 Task: Look for space in Santo Domingo, Cuba from 1st July, 2023 to 9th July, 2023 for 2 adults in price range Rs.8000 to Rs.15000. Place can be entire place with 1  bedroom having 1 bed and 1 bathroom. Property type can be house, flat, guest house. Booking option can be shelf check-in. Required host language is .
Action: Mouse moved to (520, 89)
Screenshot: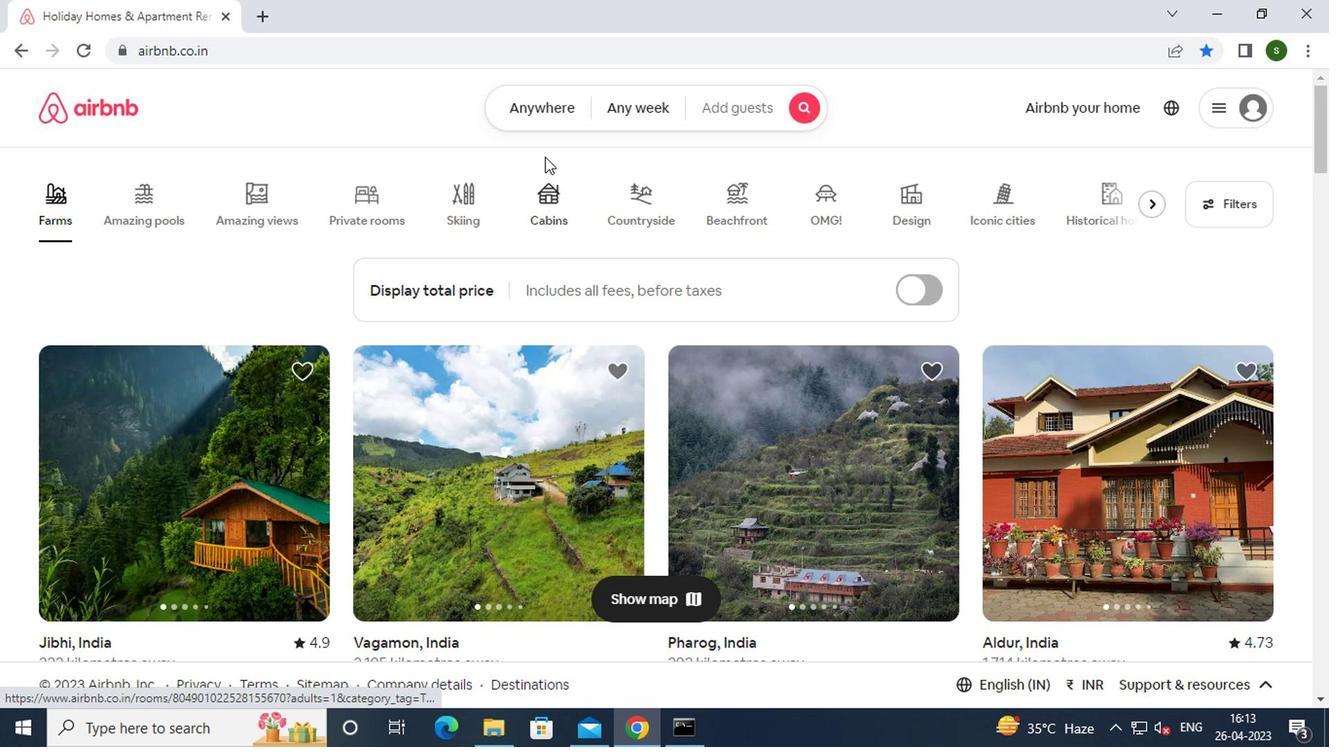 
Action: Mouse pressed left at (520, 89)
Screenshot: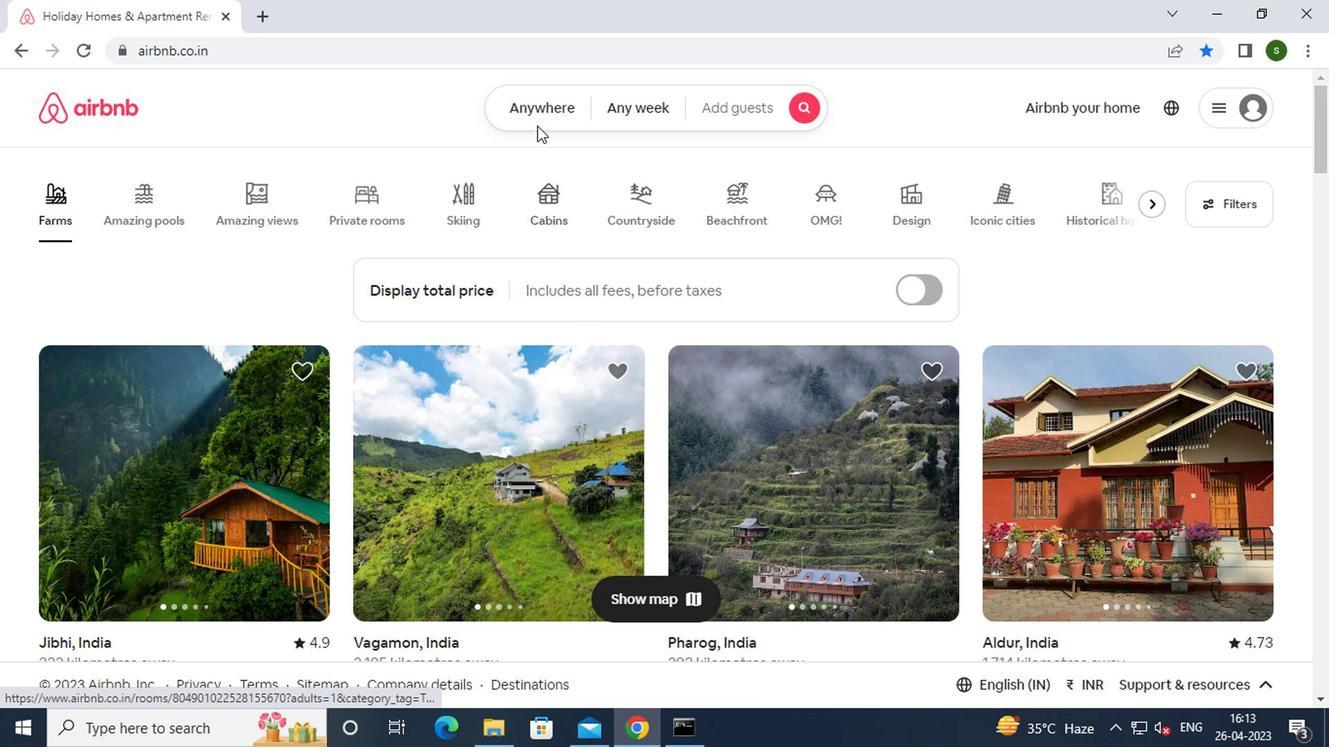 
Action: Mouse moved to (448, 182)
Screenshot: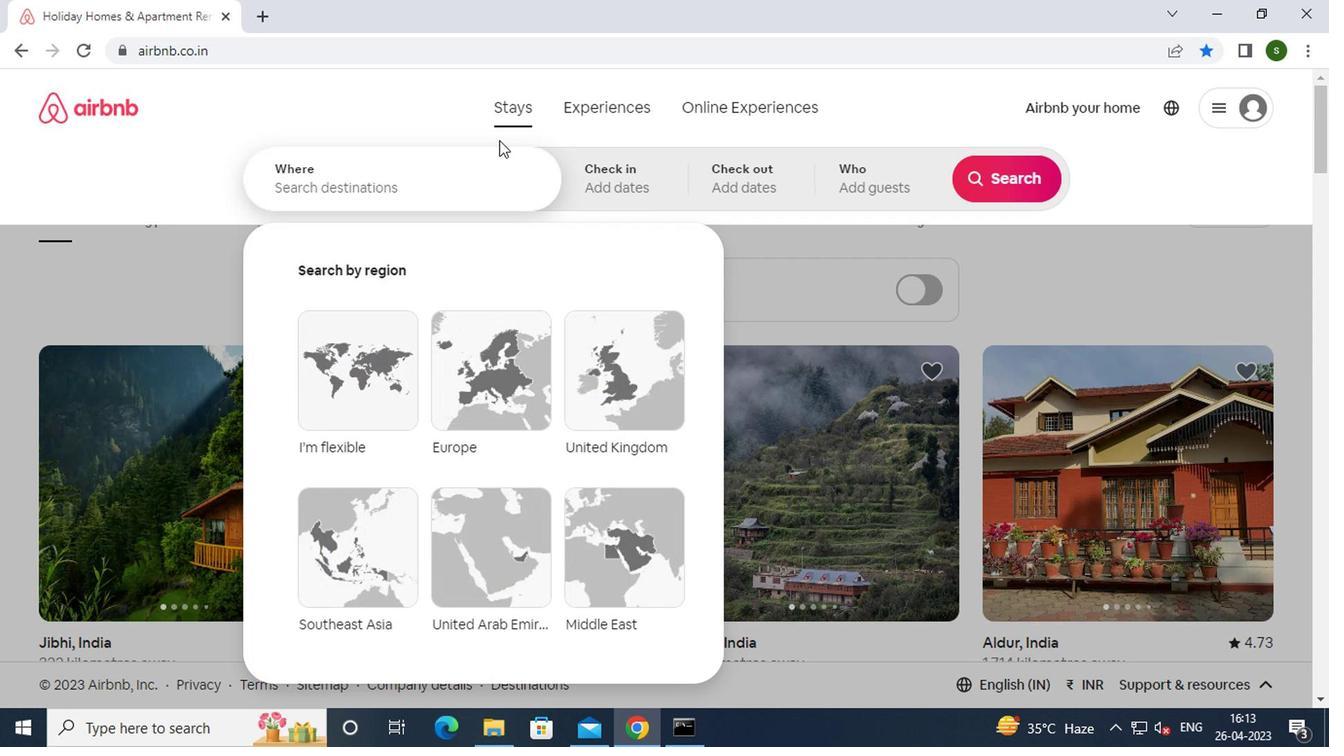 
Action: Mouse pressed left at (448, 182)
Screenshot: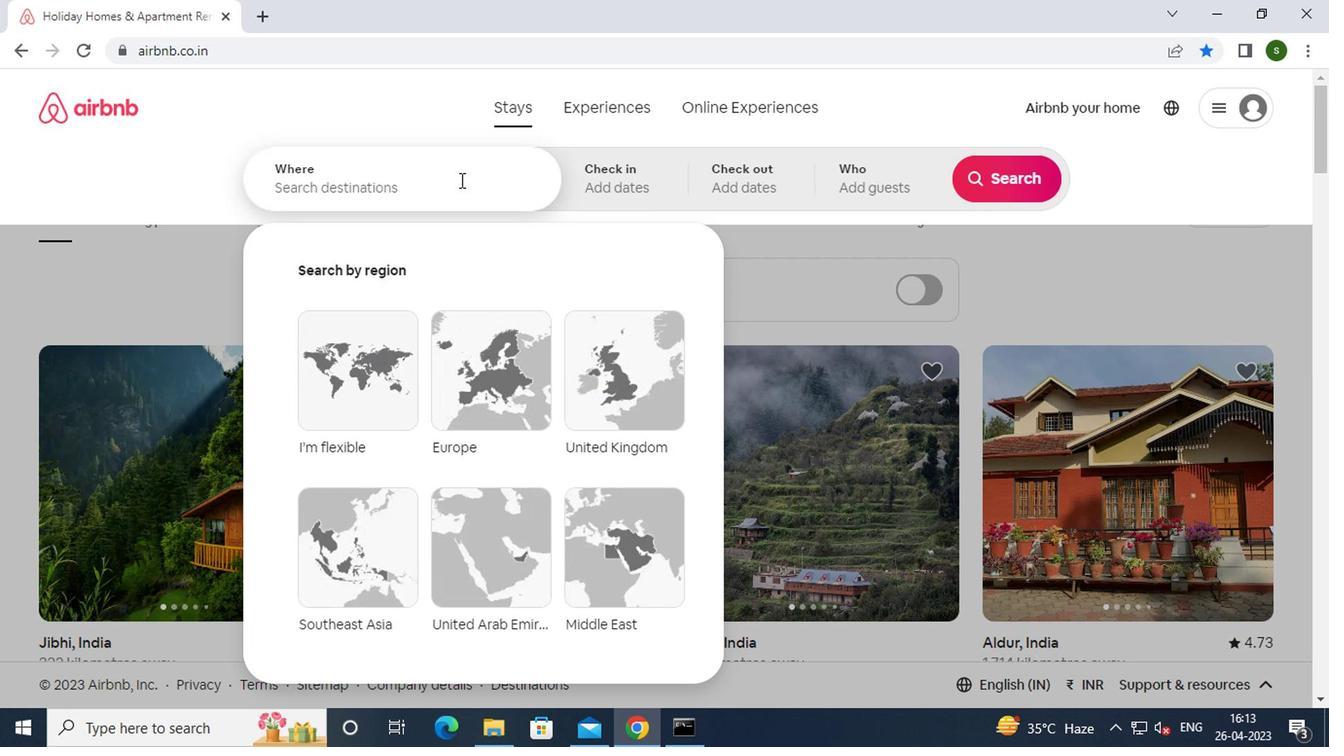 
Action: Key pressed s<Key.caps_lock>anto<Key.space><Key.caps_lock>d<Key.caps_lock>omingo,<Key.space><Key.caps_lock>c<Key.caps_lock>uba
Screenshot: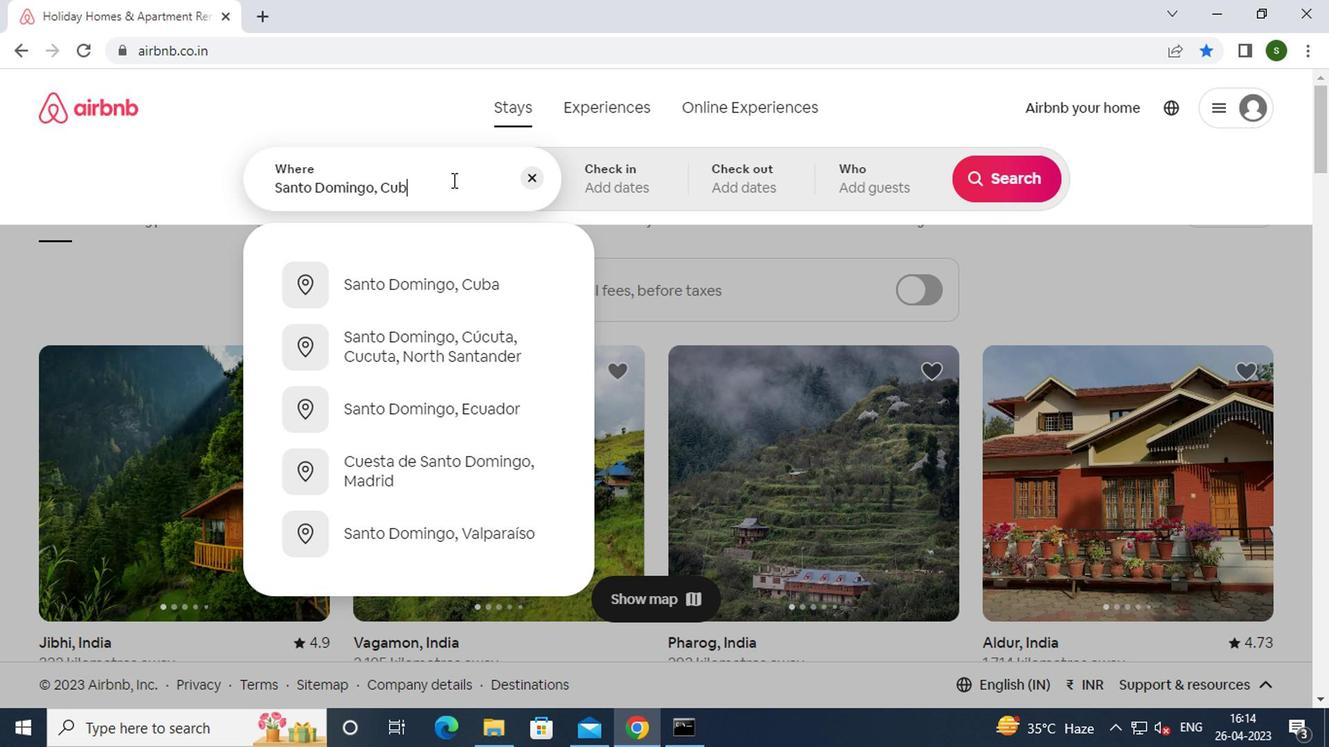 
Action: Mouse moved to (456, 301)
Screenshot: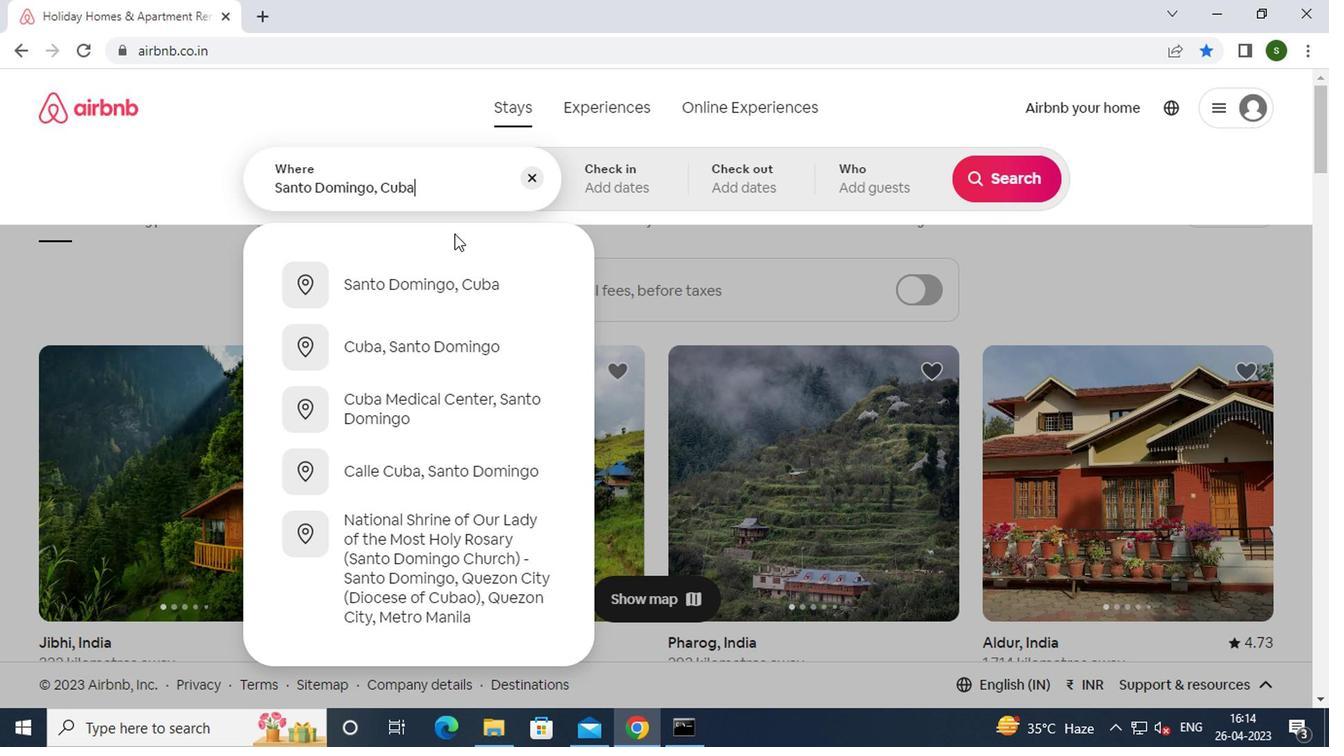 
Action: Mouse pressed left at (456, 301)
Screenshot: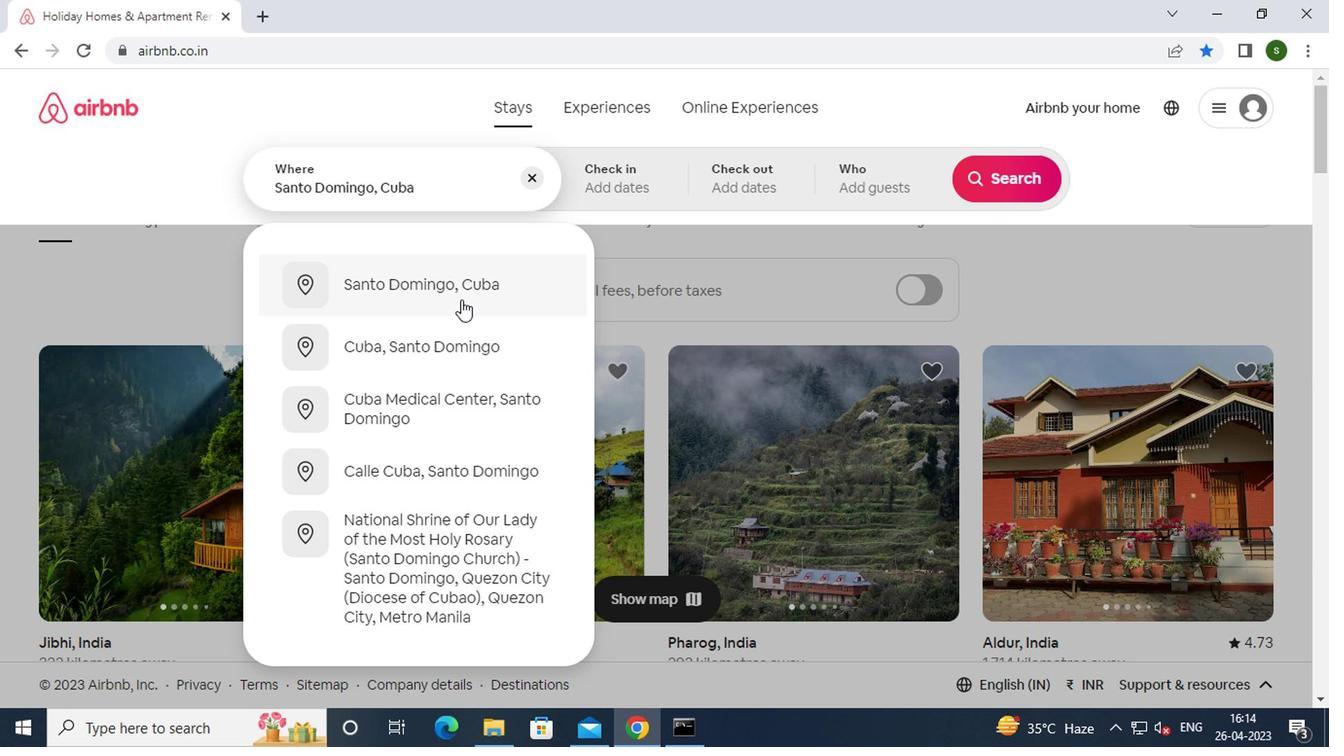 
Action: Mouse moved to (990, 349)
Screenshot: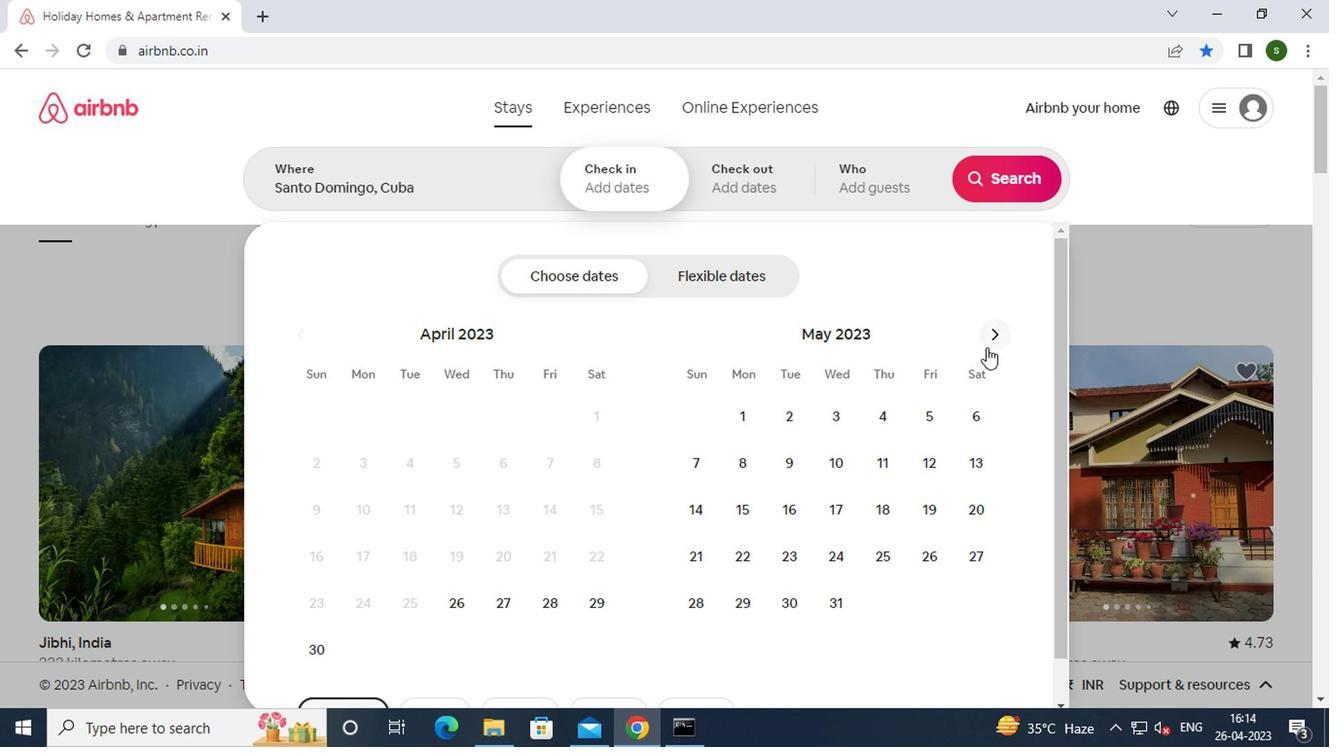 
Action: Mouse pressed left at (990, 349)
Screenshot: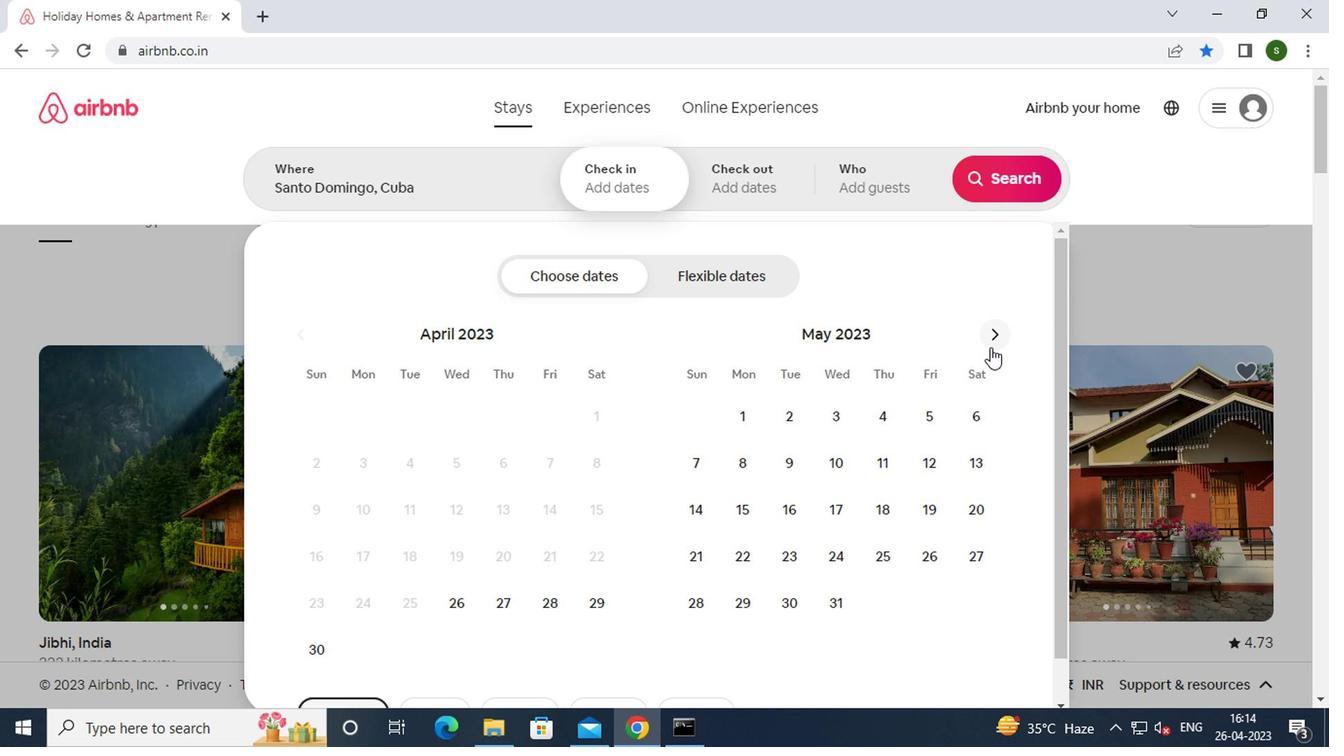 
Action: Mouse pressed left at (990, 349)
Screenshot: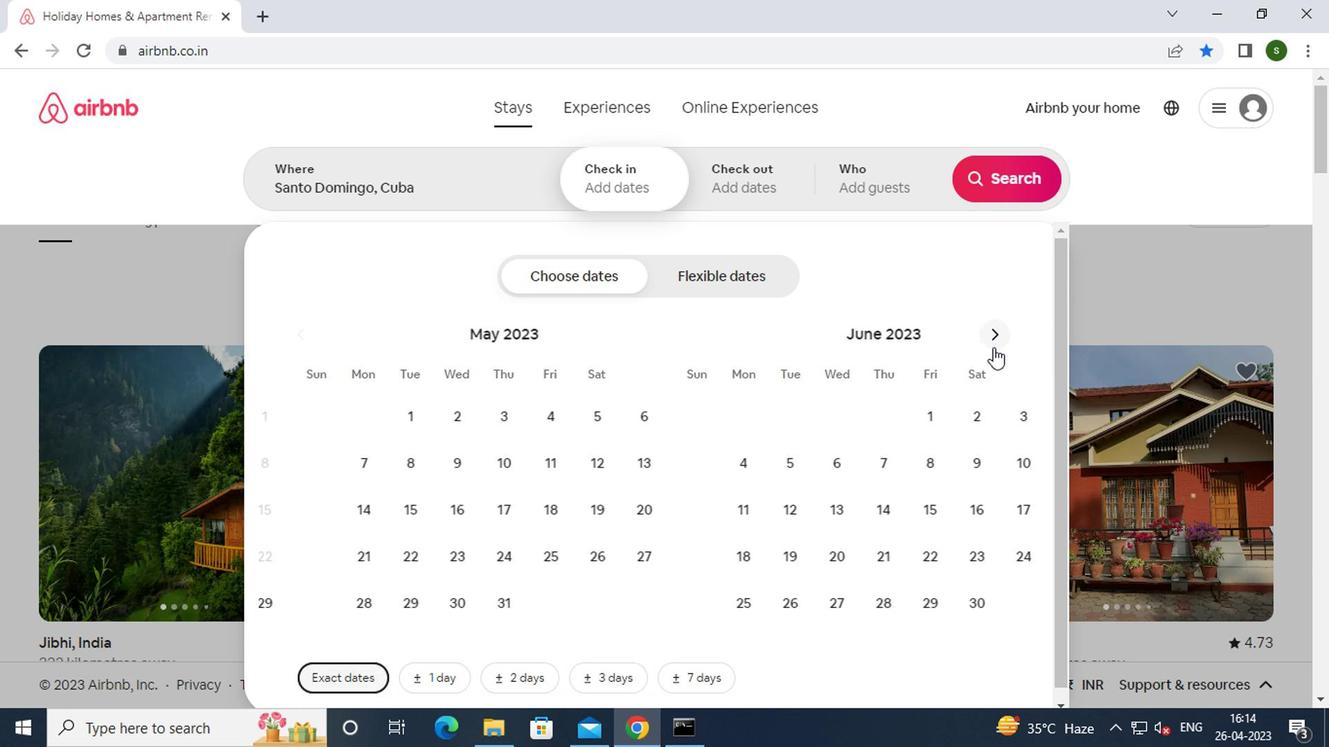 
Action: Mouse moved to (982, 412)
Screenshot: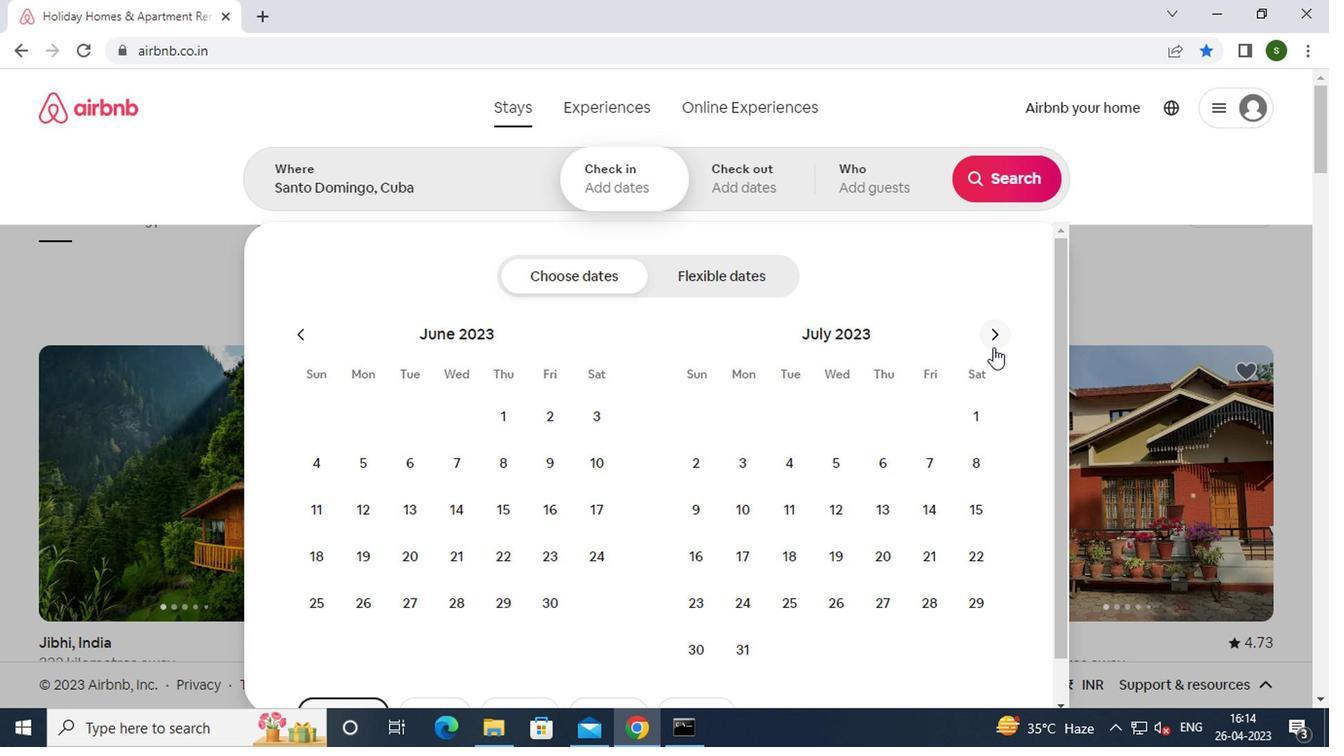 
Action: Mouse pressed left at (982, 412)
Screenshot: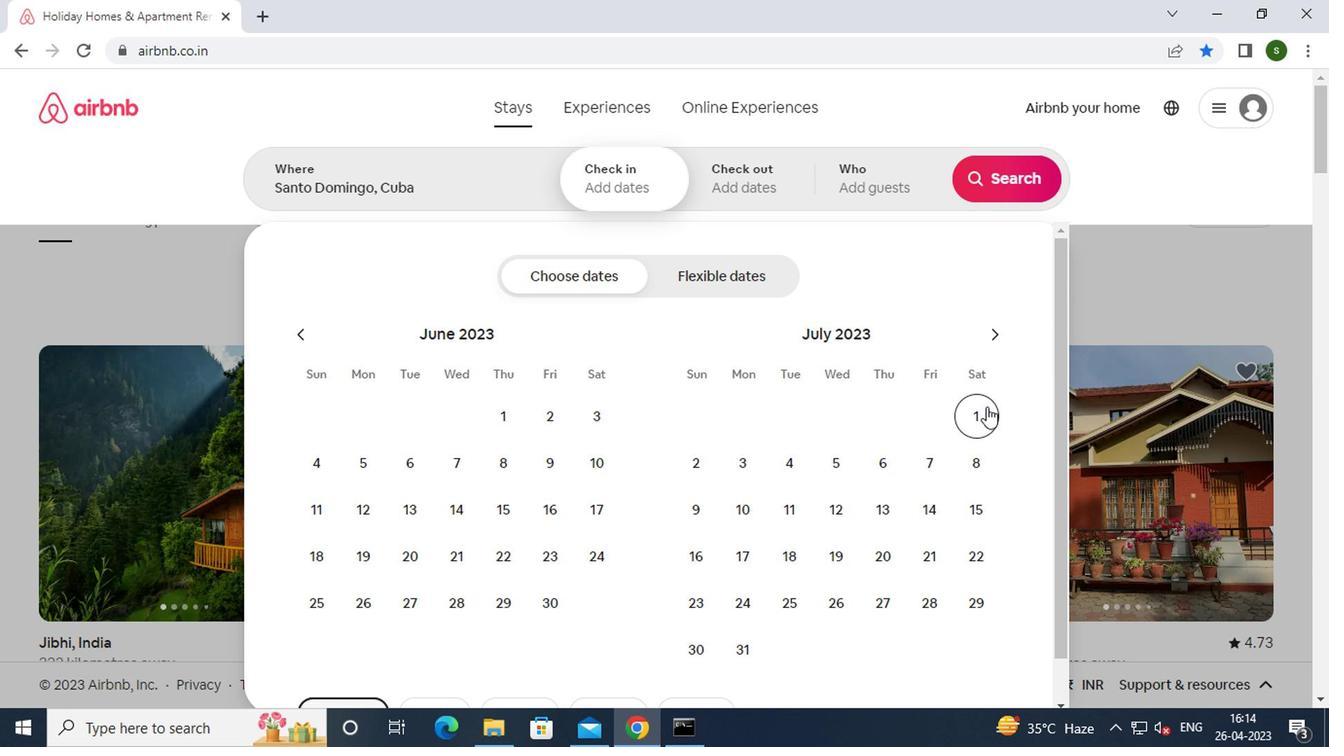 
Action: Mouse moved to (702, 506)
Screenshot: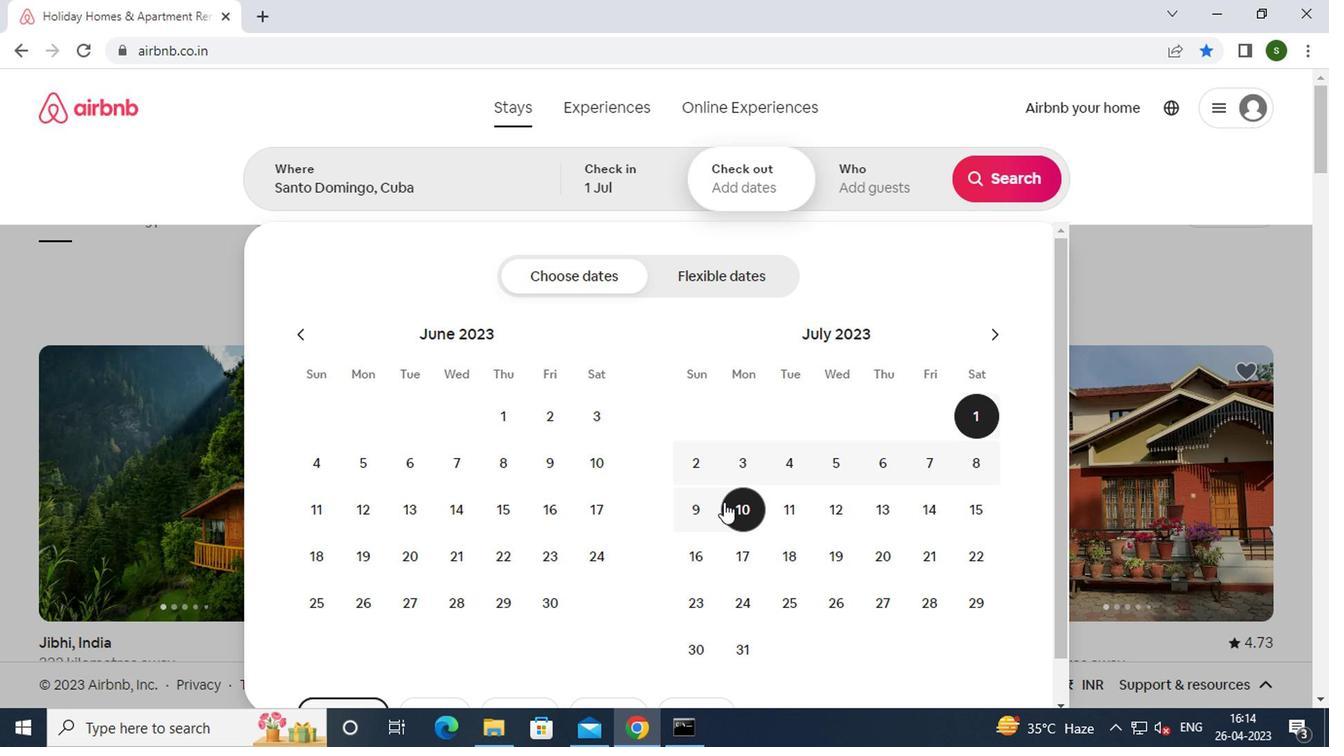 
Action: Mouse pressed left at (702, 506)
Screenshot: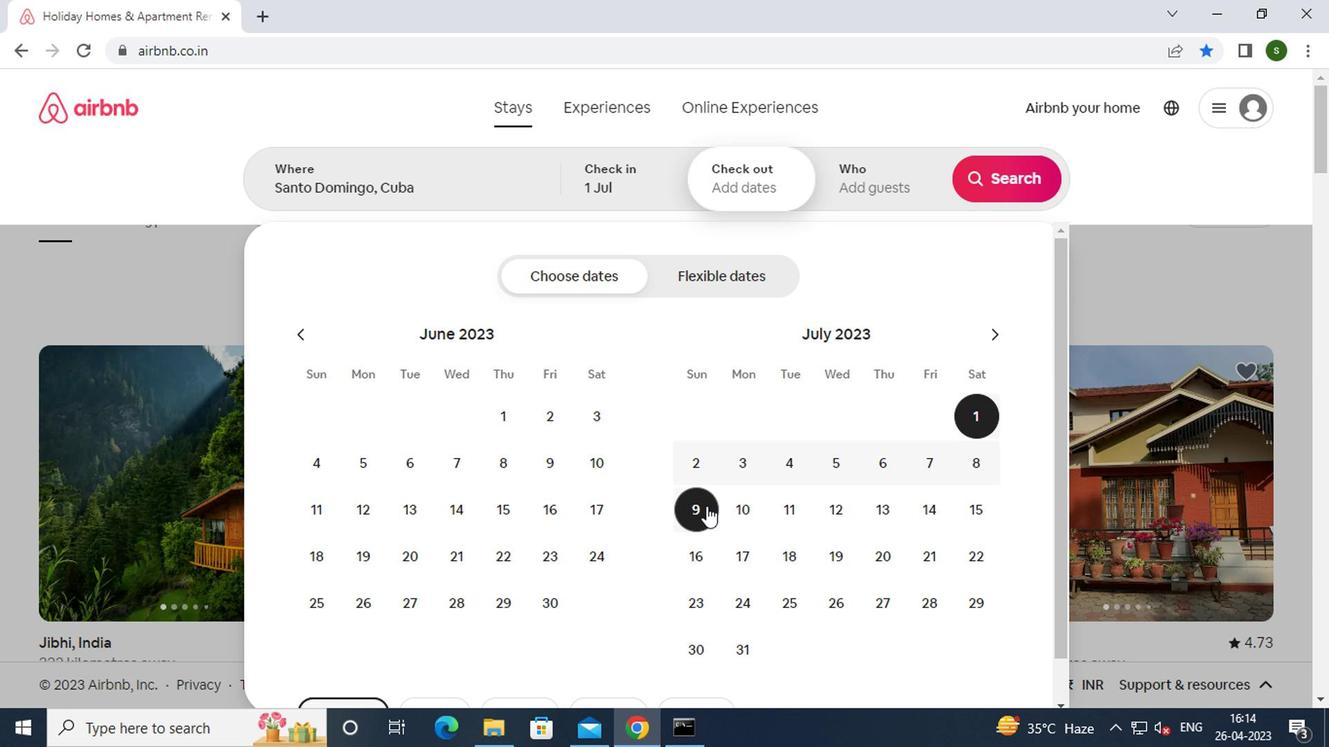 
Action: Mouse moved to (878, 195)
Screenshot: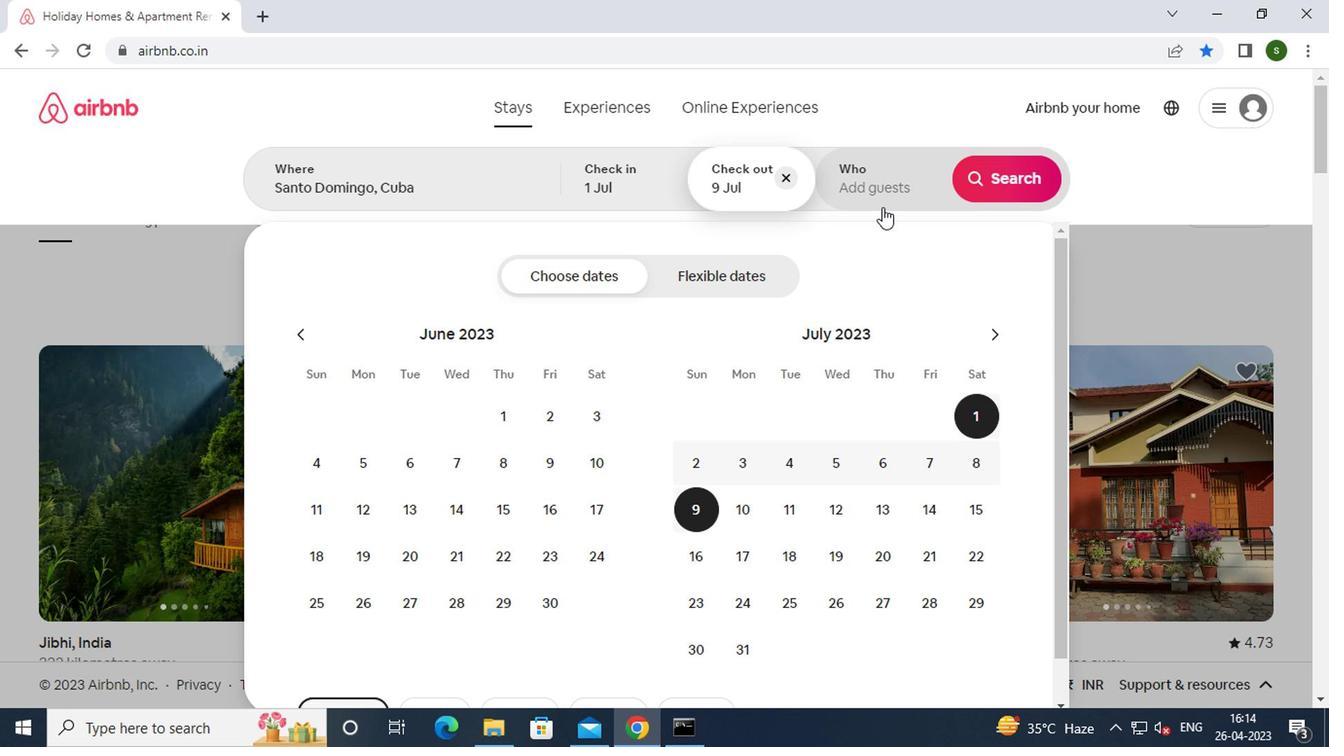 
Action: Mouse pressed left at (878, 195)
Screenshot: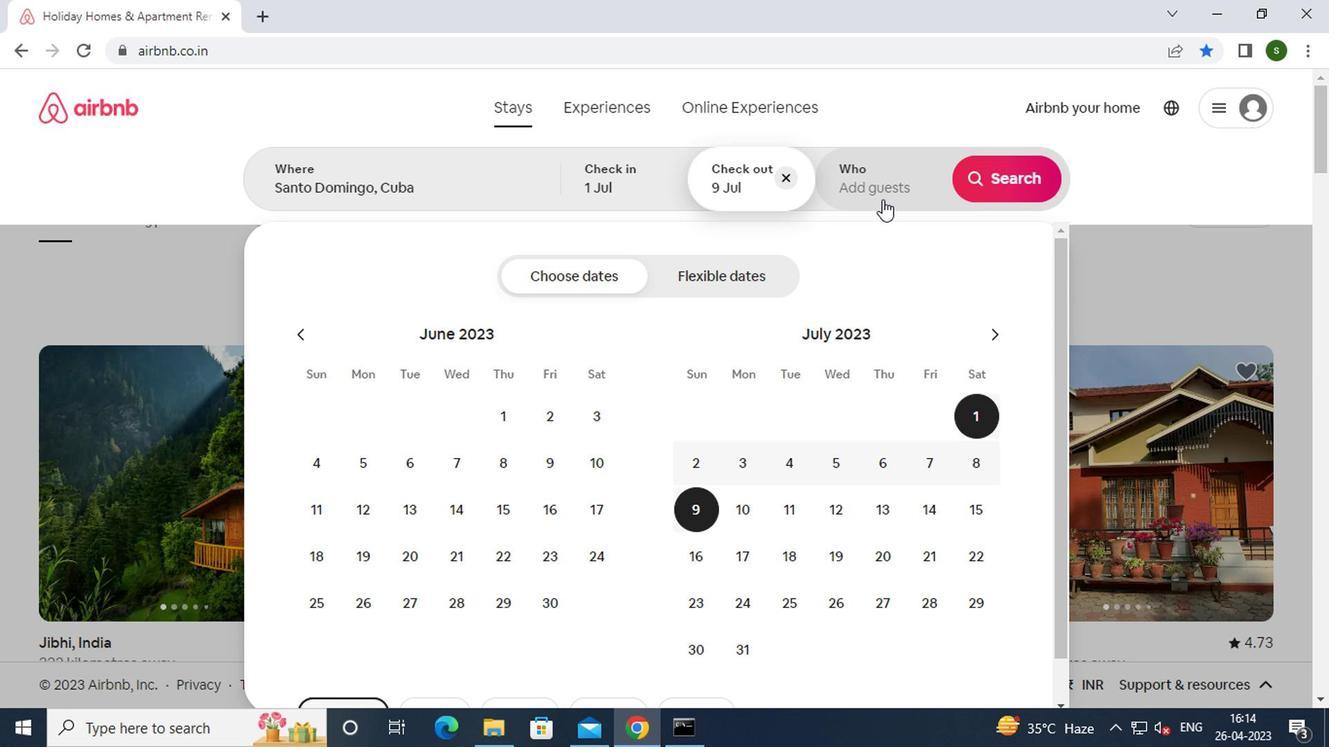 
Action: Mouse moved to (1002, 283)
Screenshot: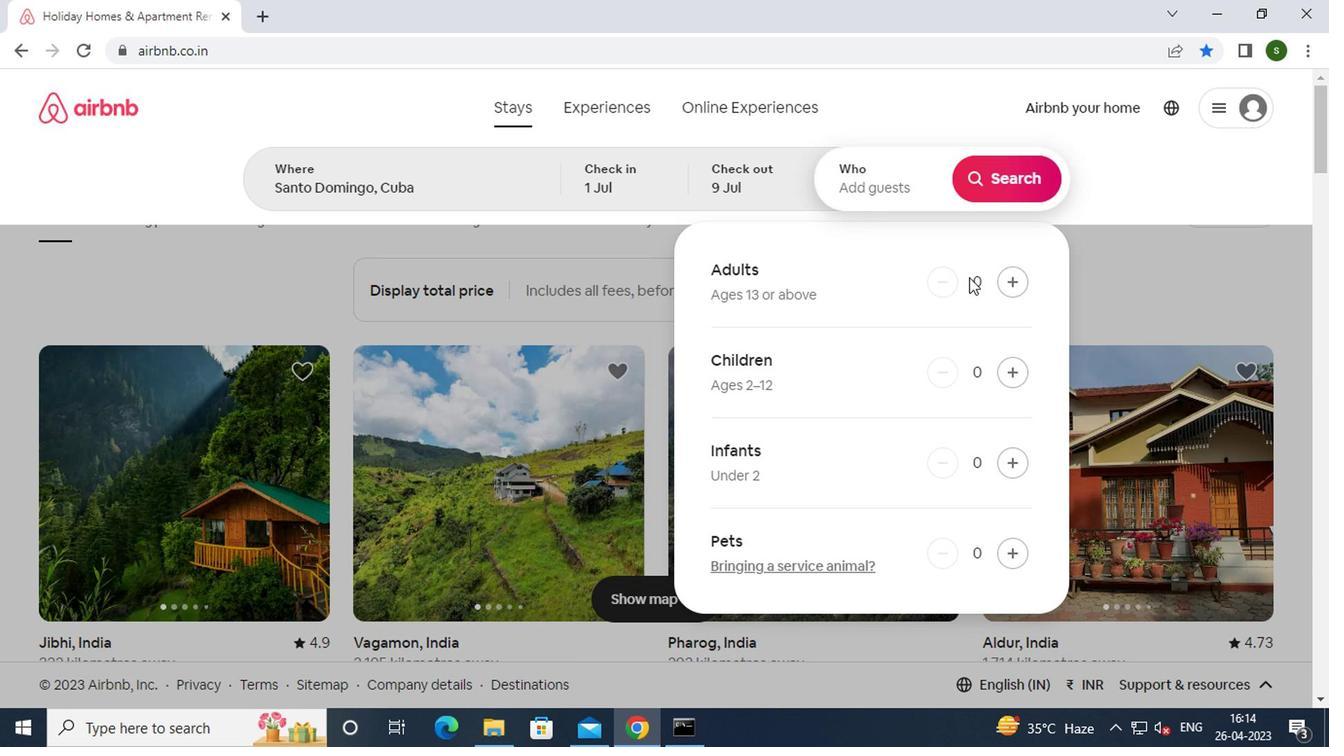 
Action: Mouse pressed left at (1002, 283)
Screenshot: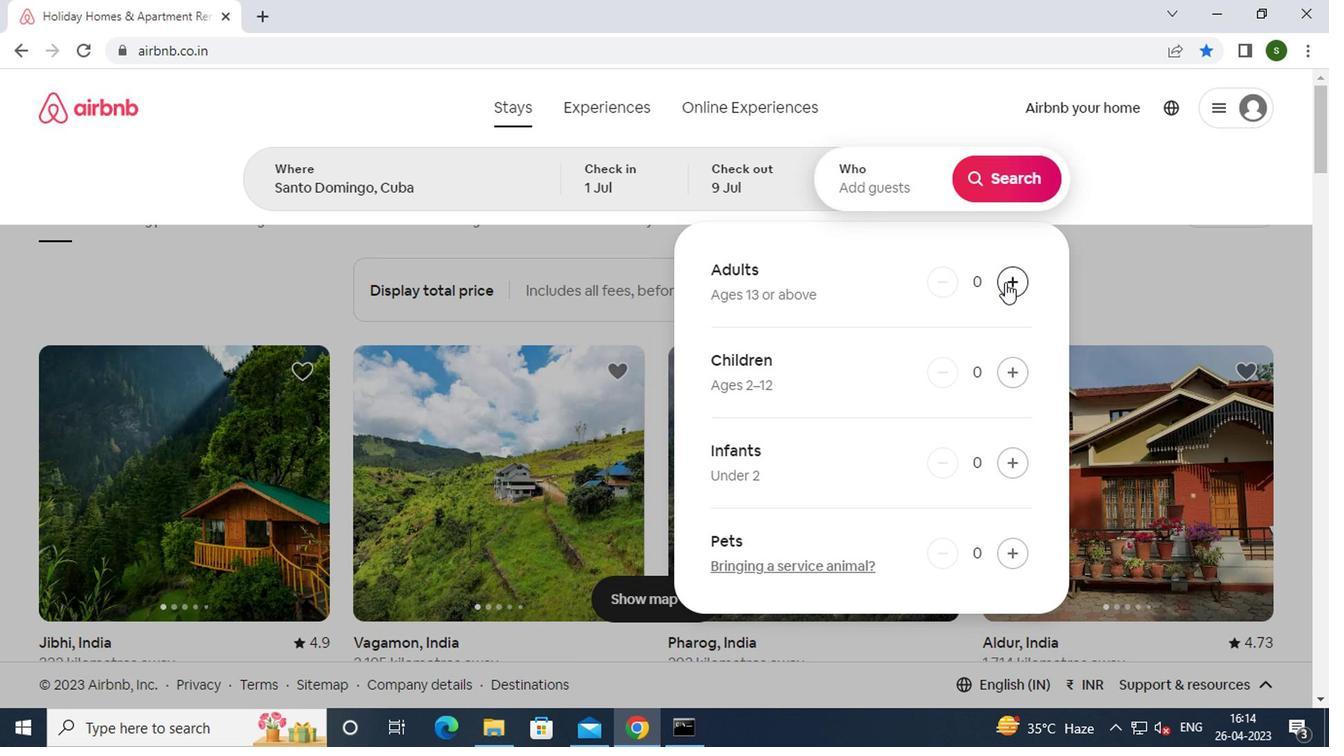 
Action: Mouse pressed left at (1002, 283)
Screenshot: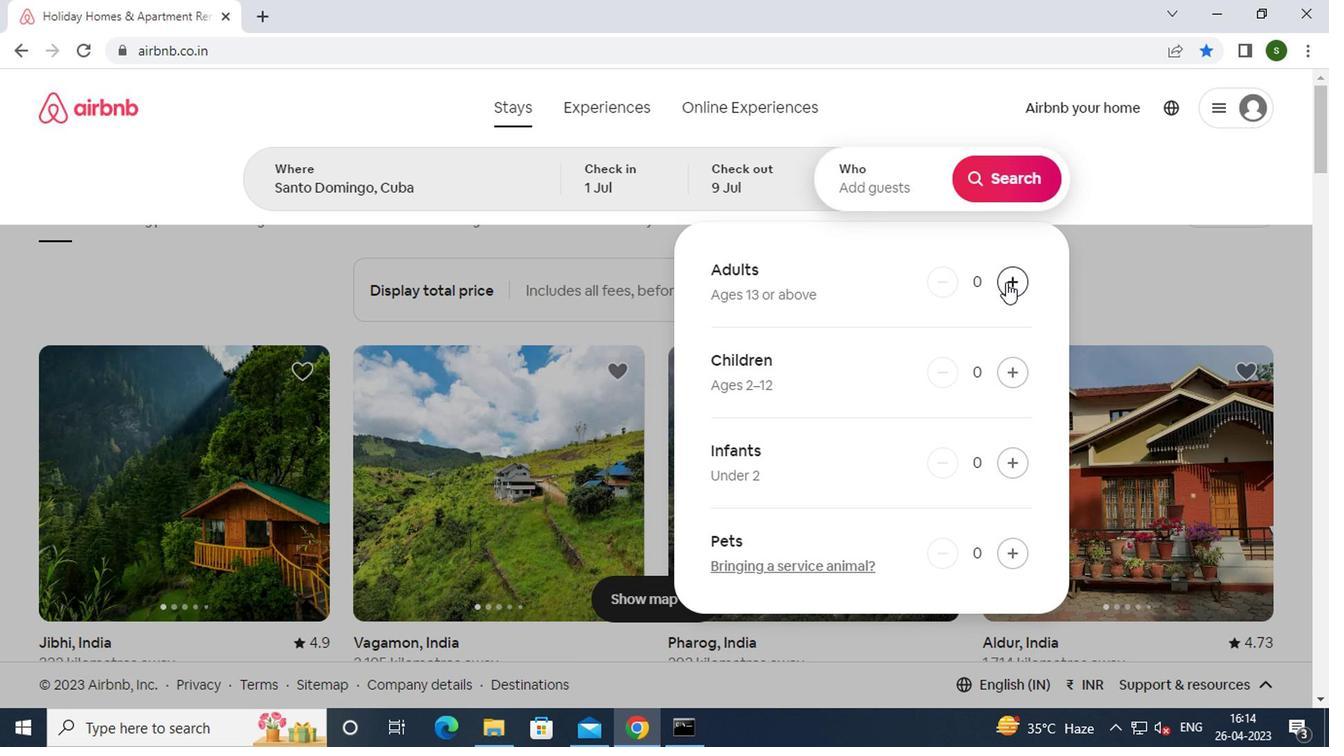 
Action: Mouse moved to (1012, 188)
Screenshot: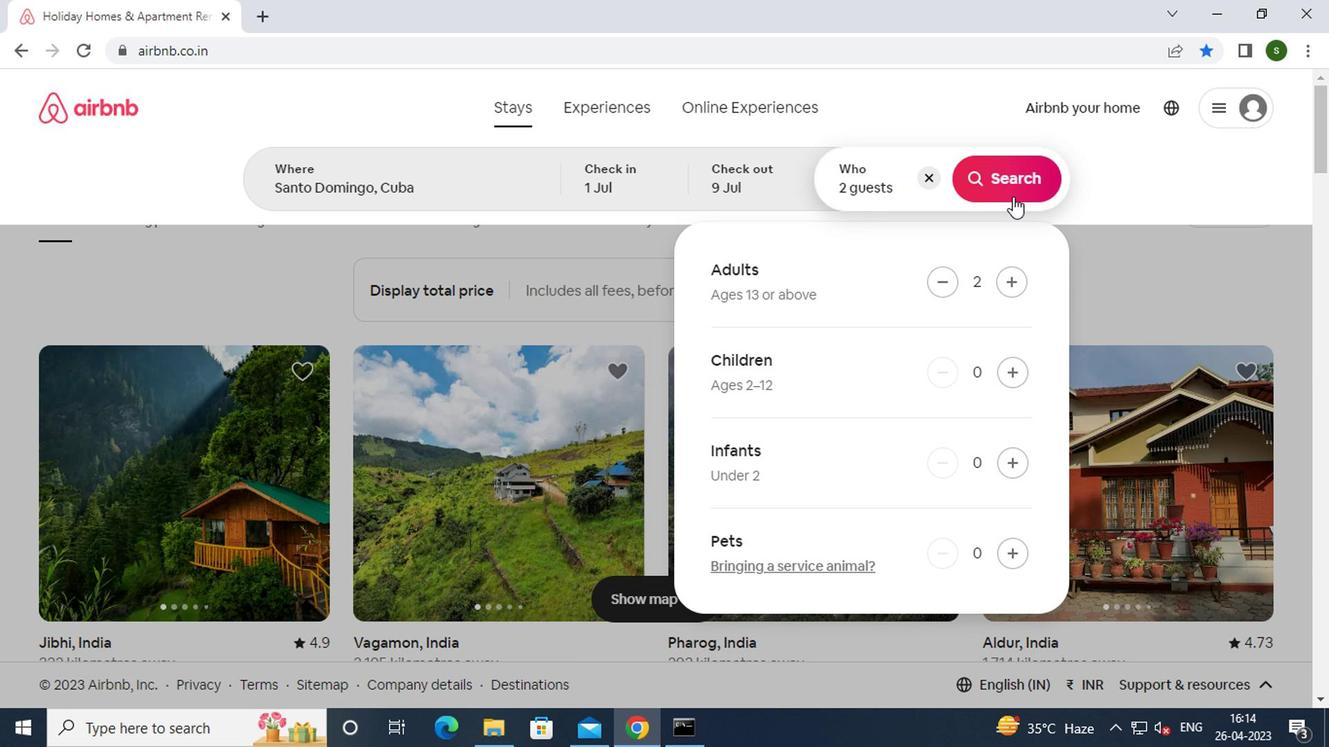 
Action: Mouse pressed left at (1012, 188)
Screenshot: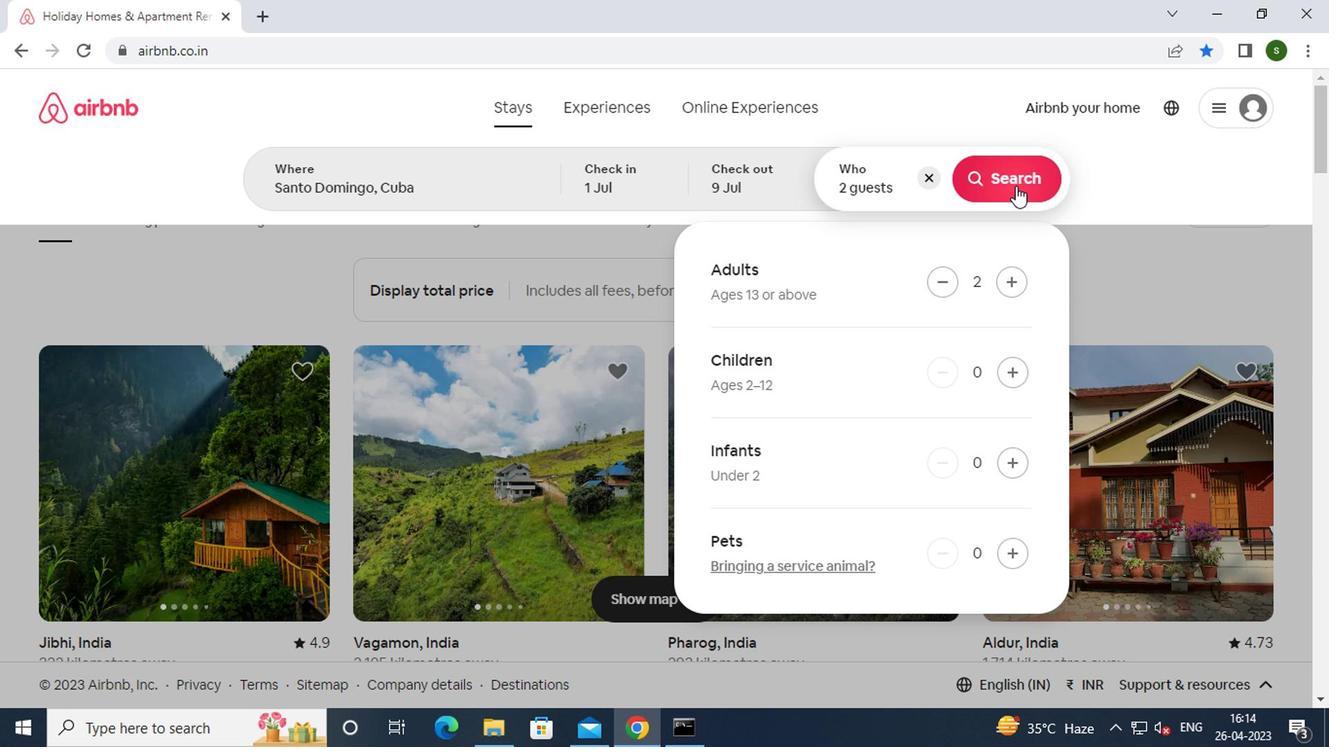 
Action: Mouse moved to (1243, 179)
Screenshot: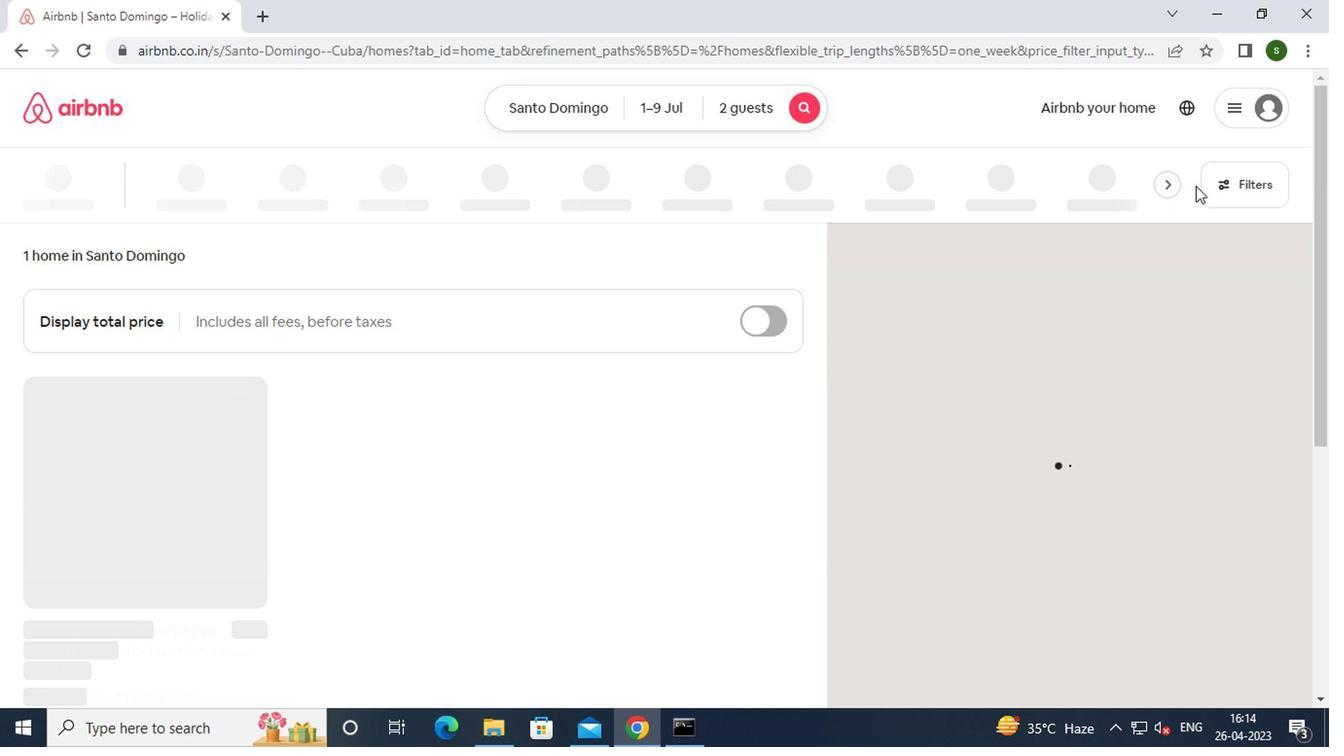 
Action: Mouse pressed left at (1243, 179)
Screenshot: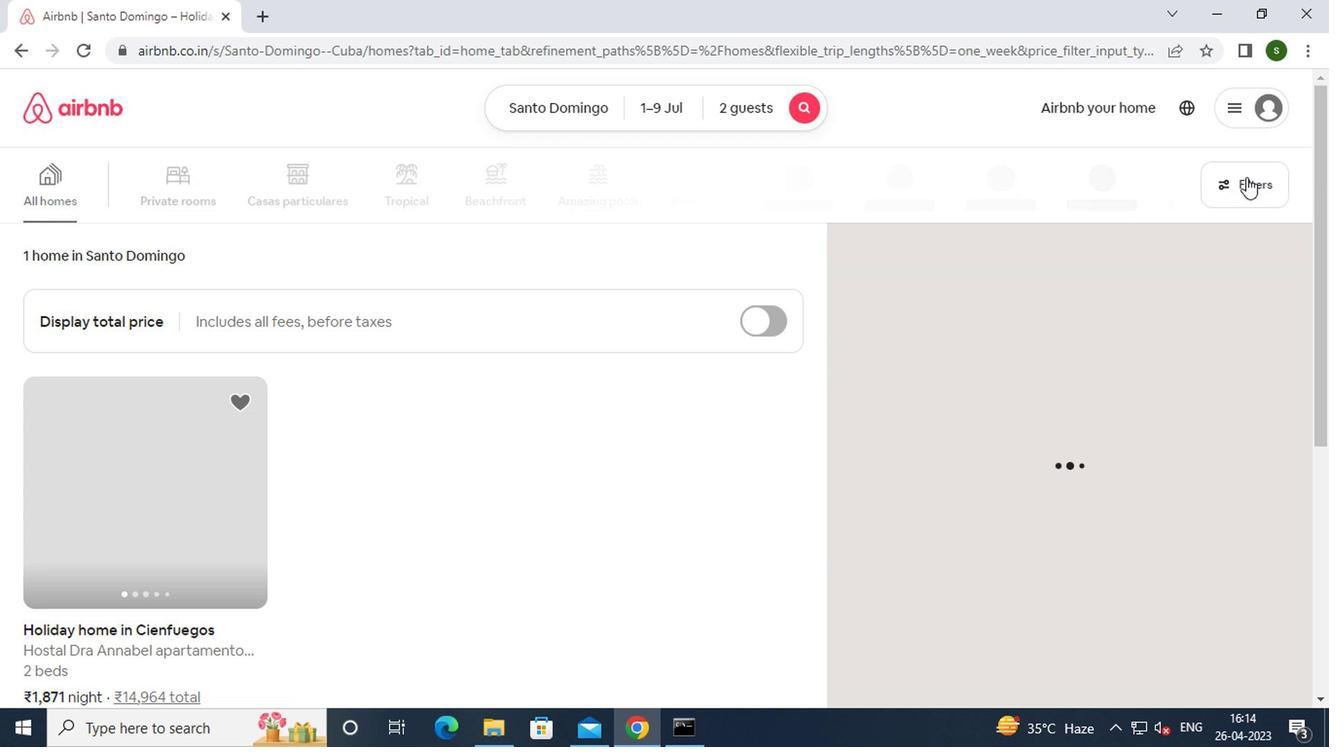 
Action: Mouse moved to (553, 368)
Screenshot: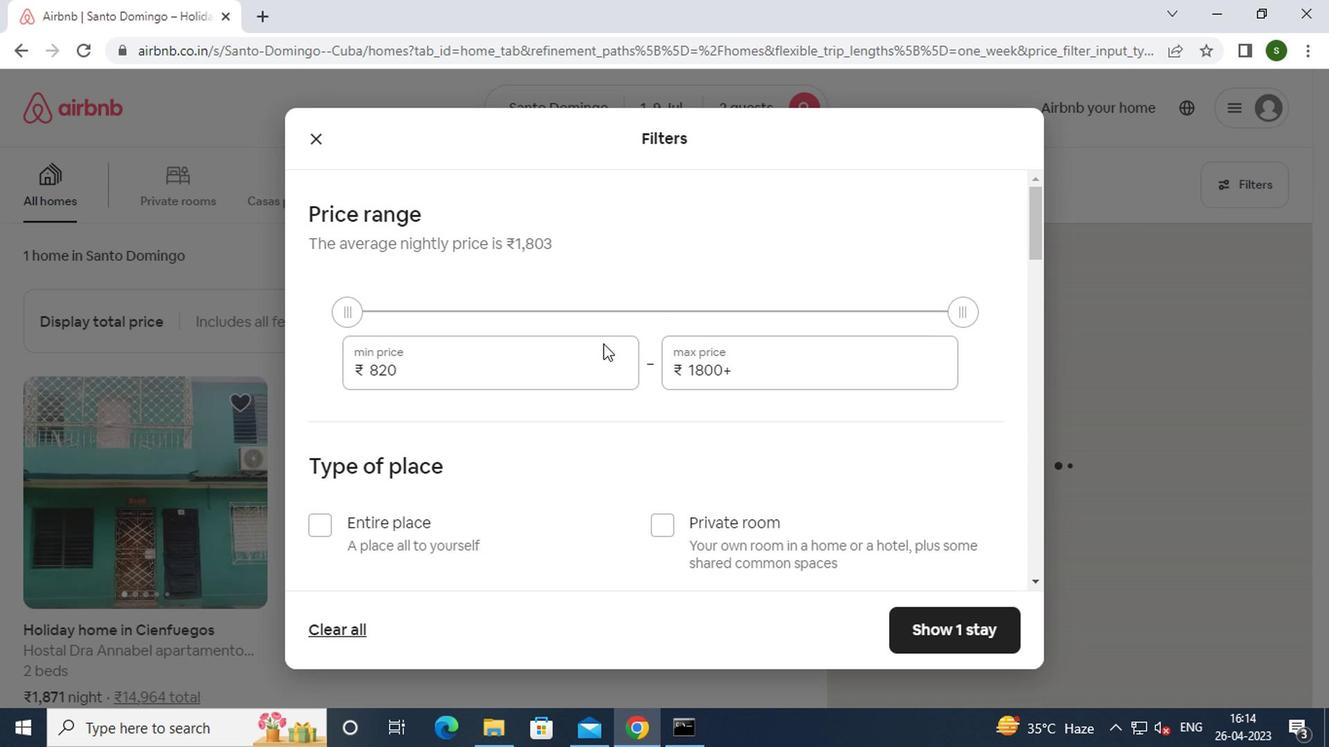 
Action: Mouse pressed left at (553, 368)
Screenshot: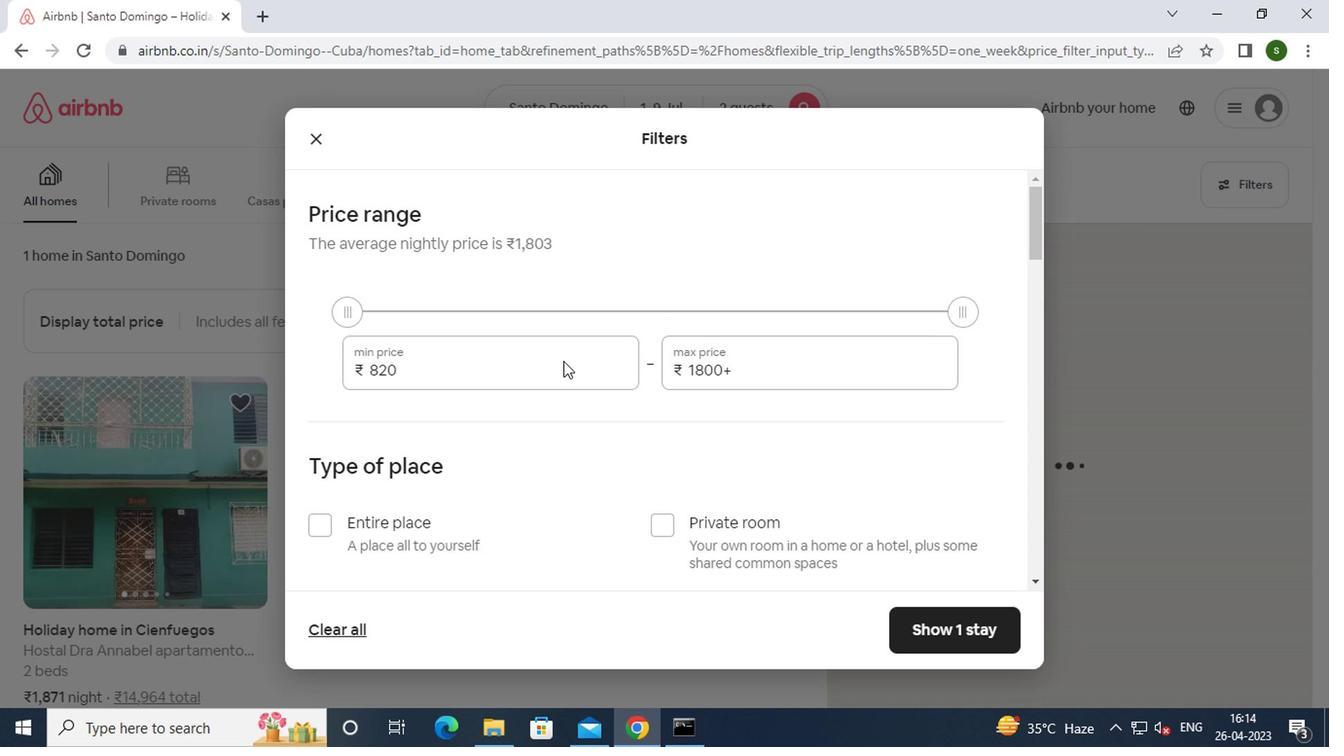 
Action: Mouse moved to (551, 367)
Screenshot: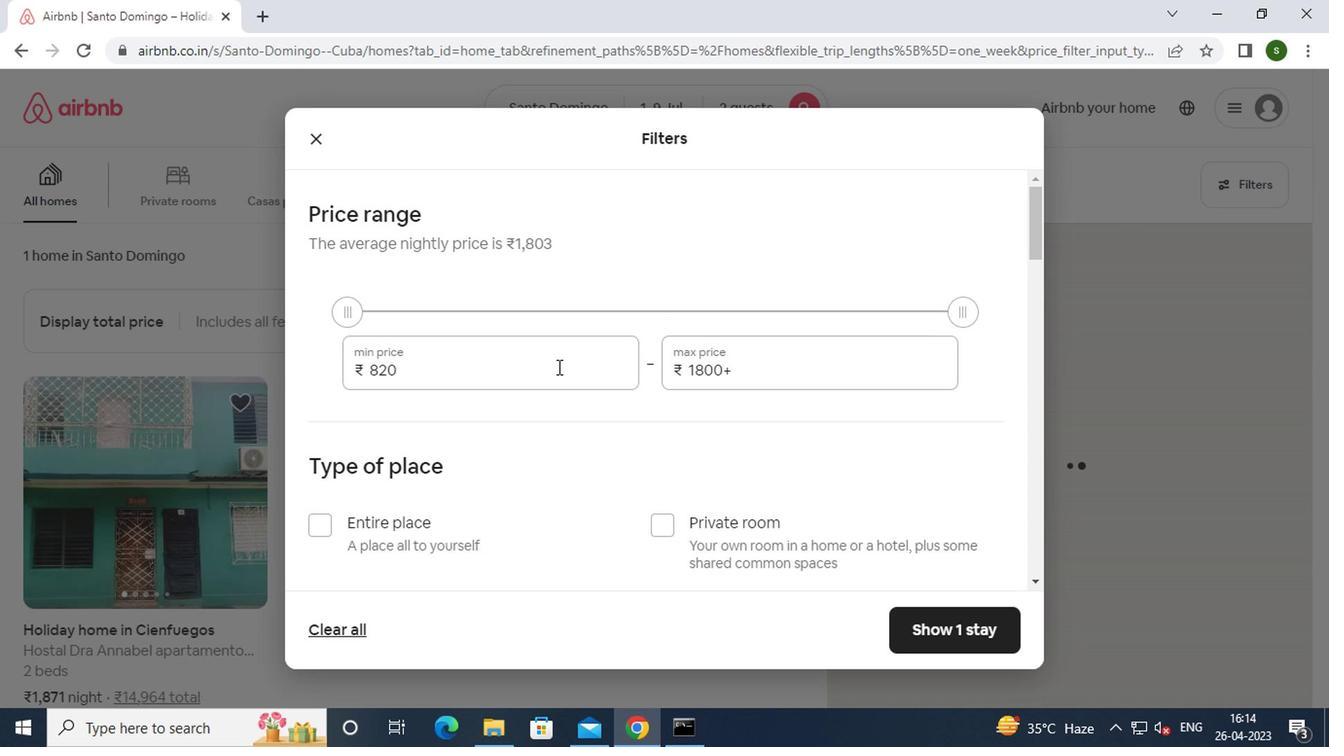
Action: Key pressed <Key.backspace><Key.backspace><Key.backspace><Key.backspace><Key.backspace><Key.backspace><Key.backspace><Key.backspace>8000
Screenshot: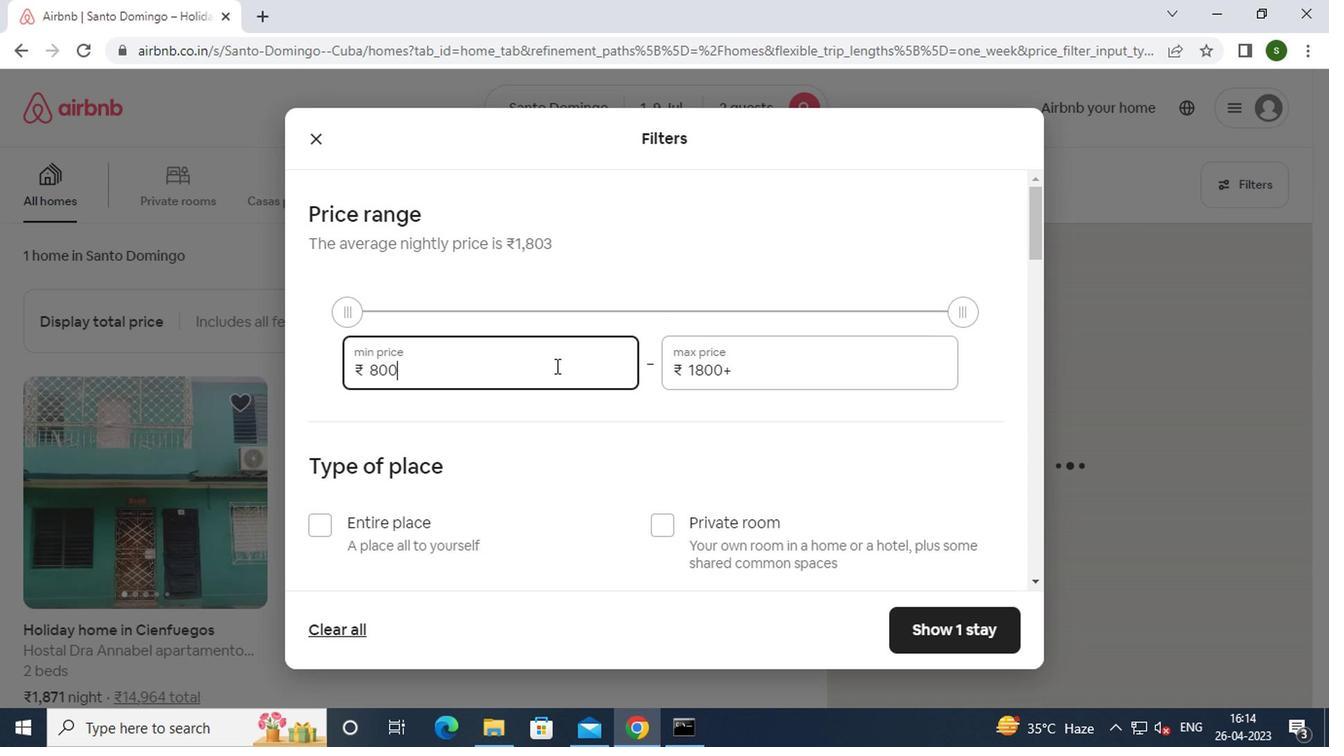 
Action: Mouse moved to (734, 383)
Screenshot: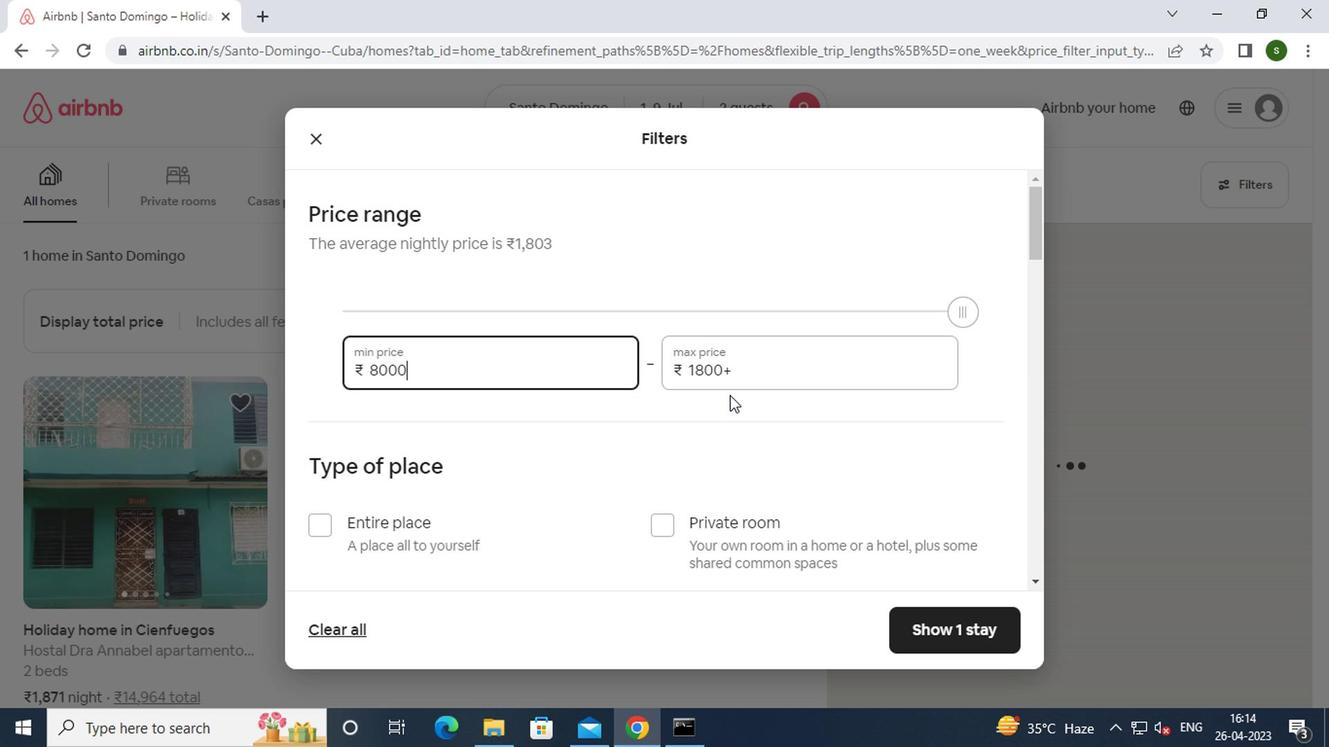 
Action: Mouse pressed left at (734, 383)
Screenshot: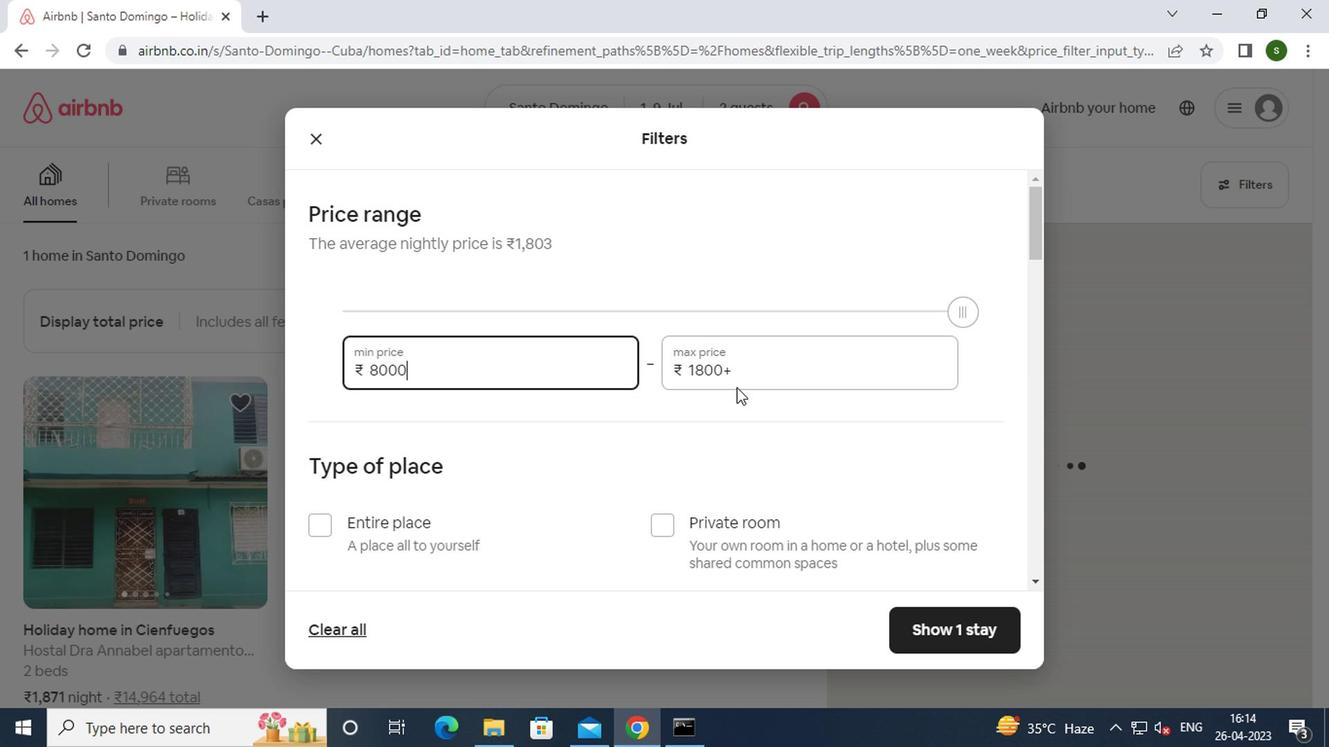 
Action: Mouse moved to (739, 378)
Screenshot: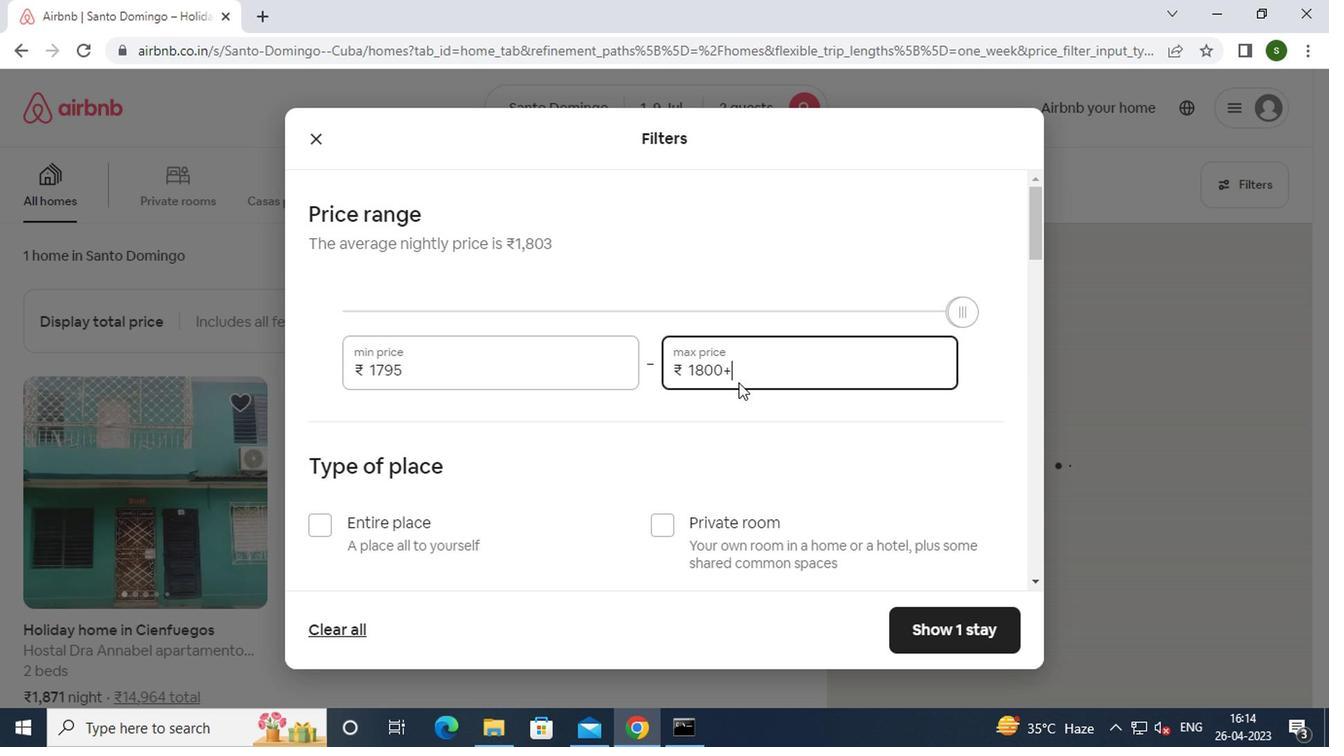 
Action: Key pressed <Key.backspace><Key.backspace><Key.backspace><Key.backspace><Key.backspace><Key.backspace><Key.backspace><Key.backspace><Key.backspace><Key.backspace><Key.backspace>15000
Screenshot: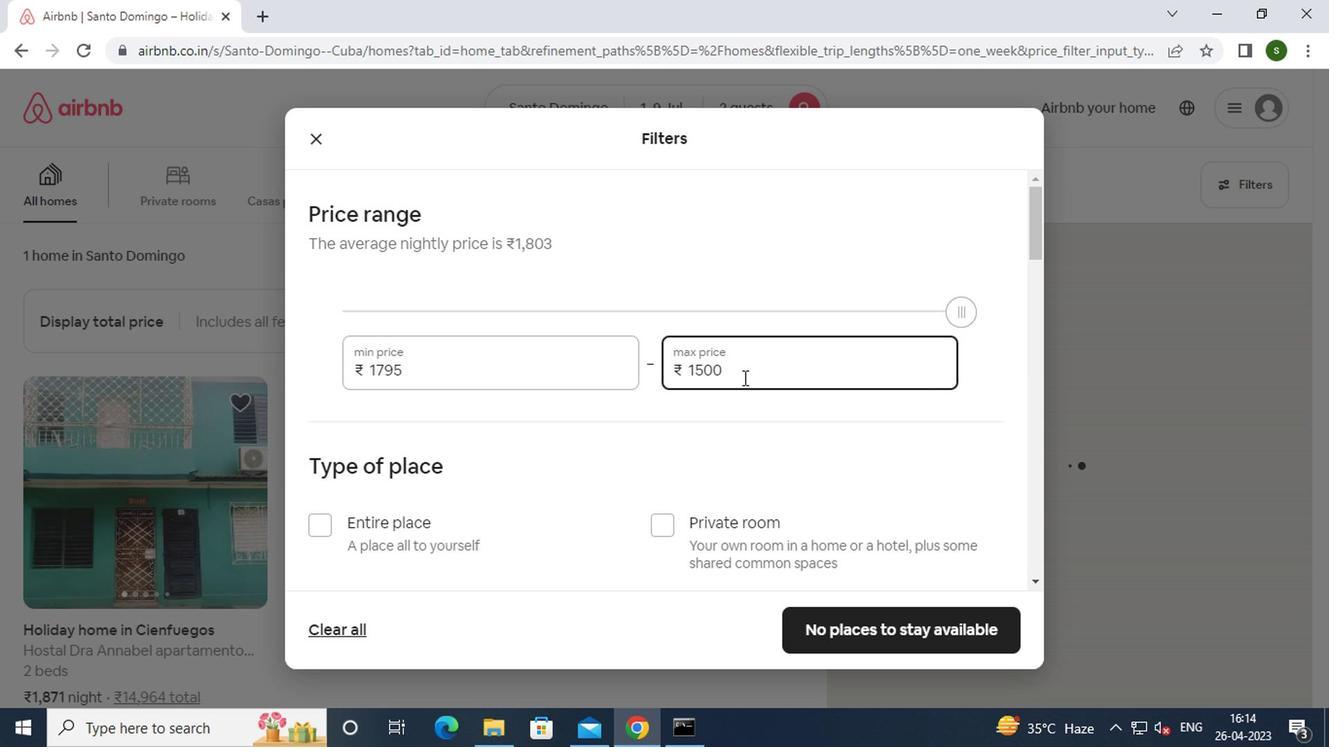 
Action: Mouse moved to (591, 360)
Screenshot: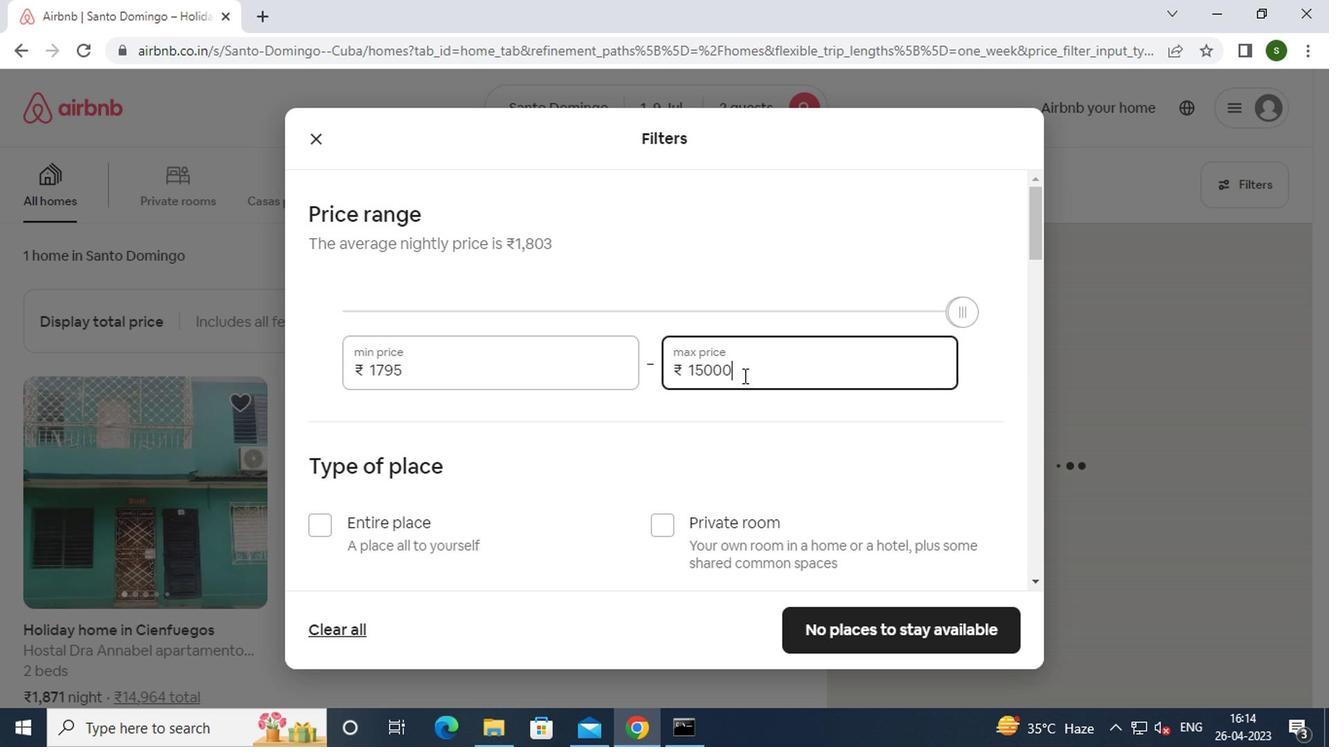 
Action: Mouse scrolled (591, 359) with delta (0, -1)
Screenshot: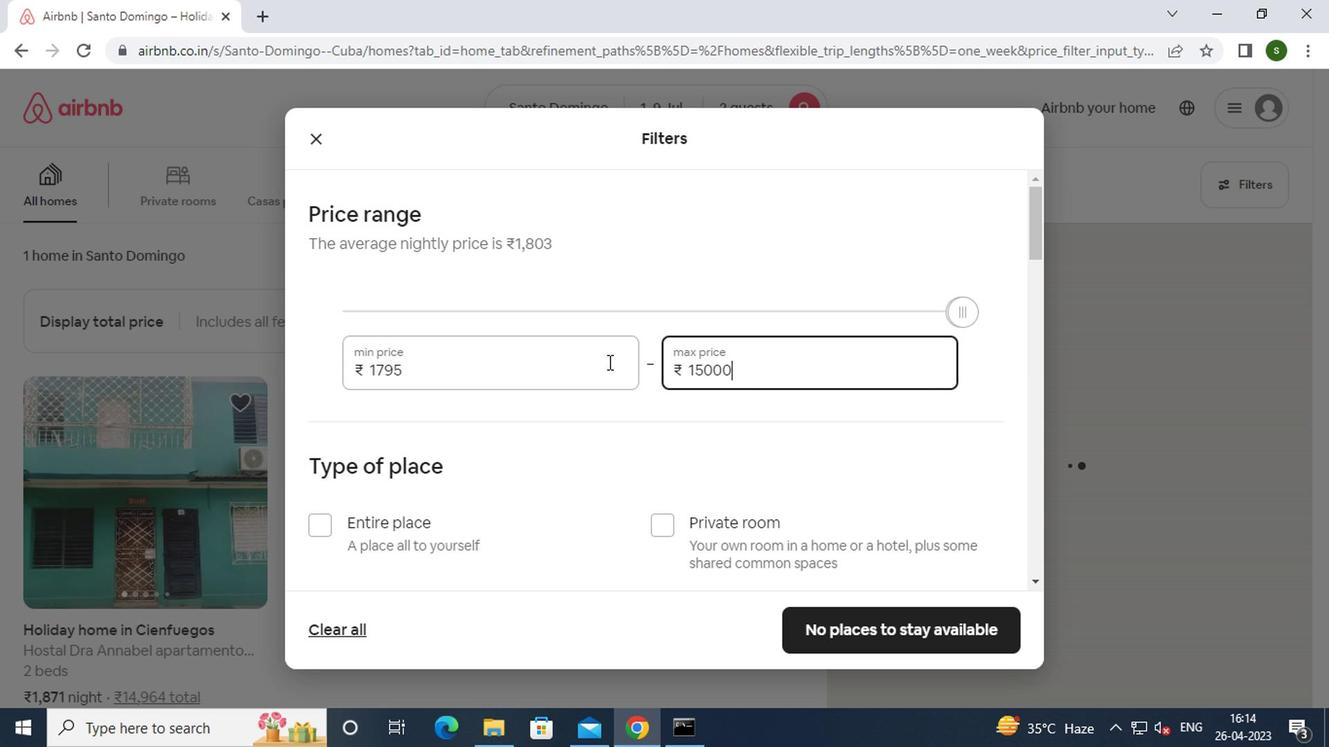 
Action: Mouse moved to (358, 438)
Screenshot: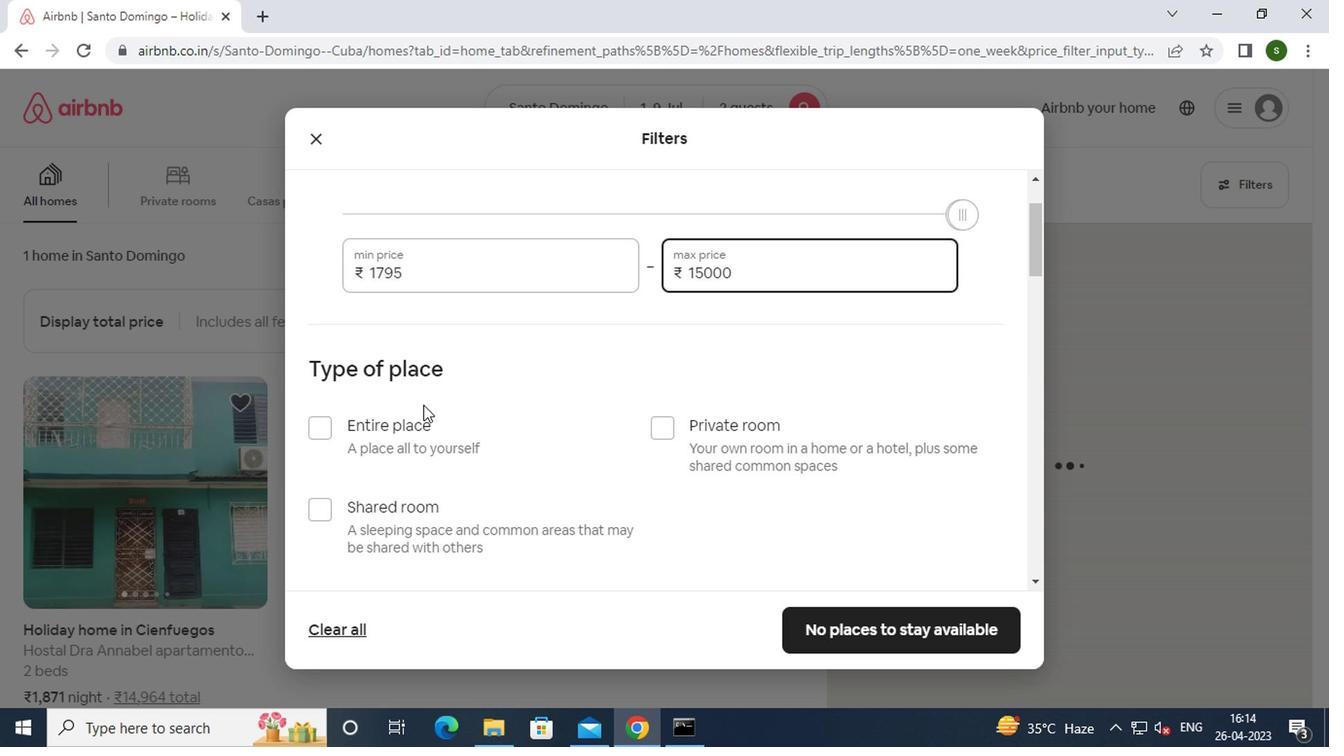 
Action: Mouse pressed left at (358, 438)
Screenshot: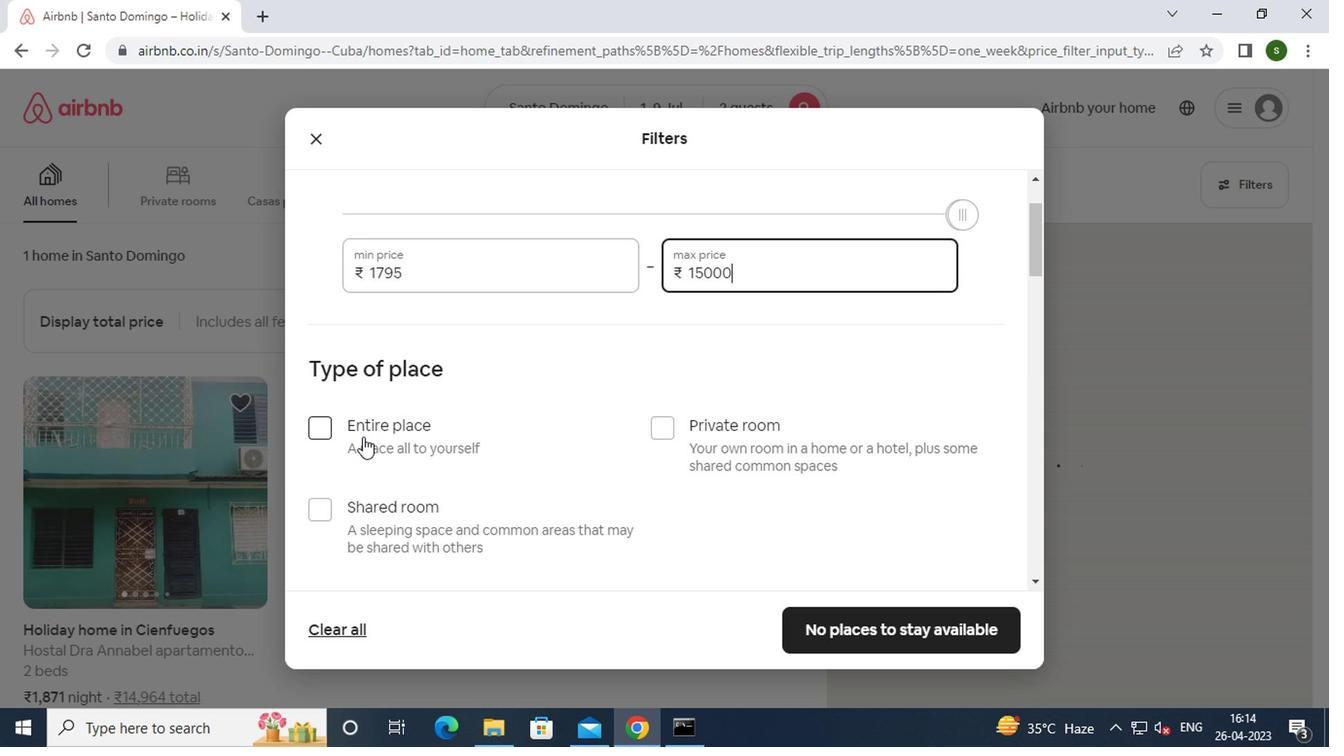 
Action: Mouse moved to (496, 419)
Screenshot: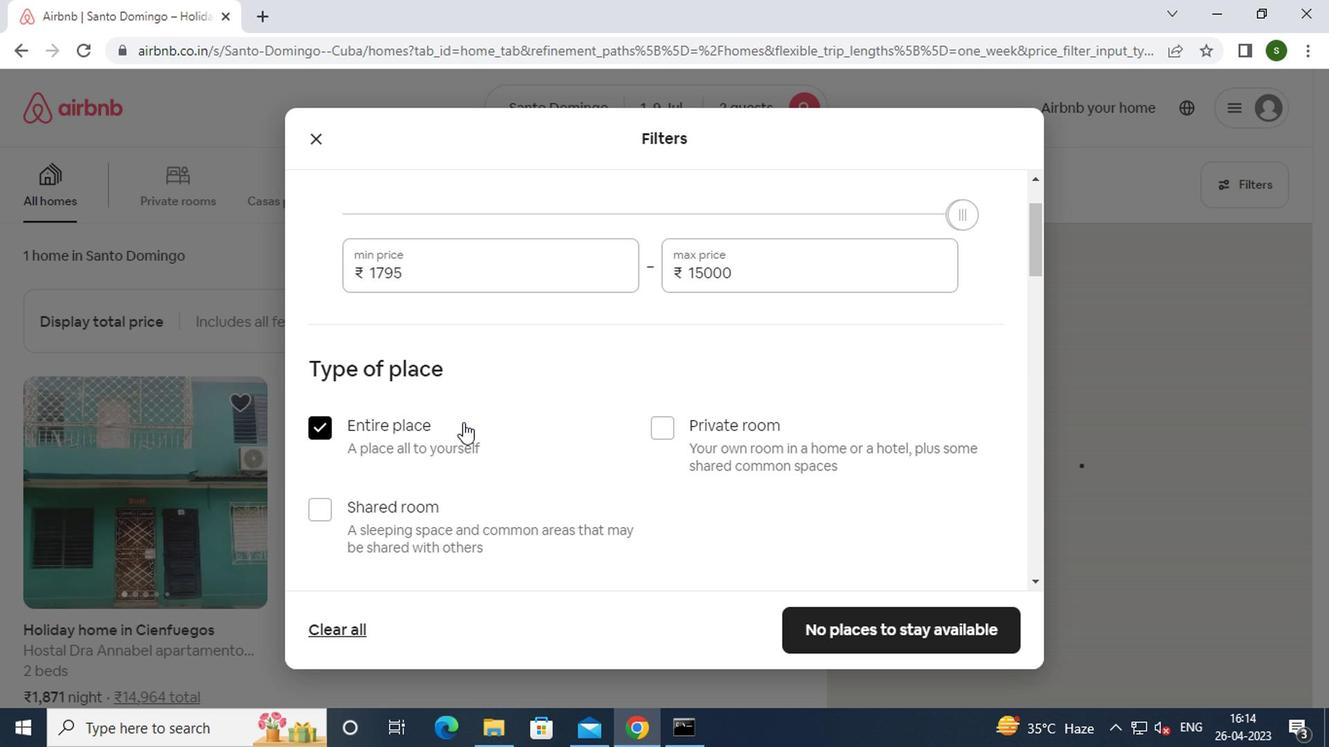 
Action: Mouse scrolled (496, 418) with delta (0, 0)
Screenshot: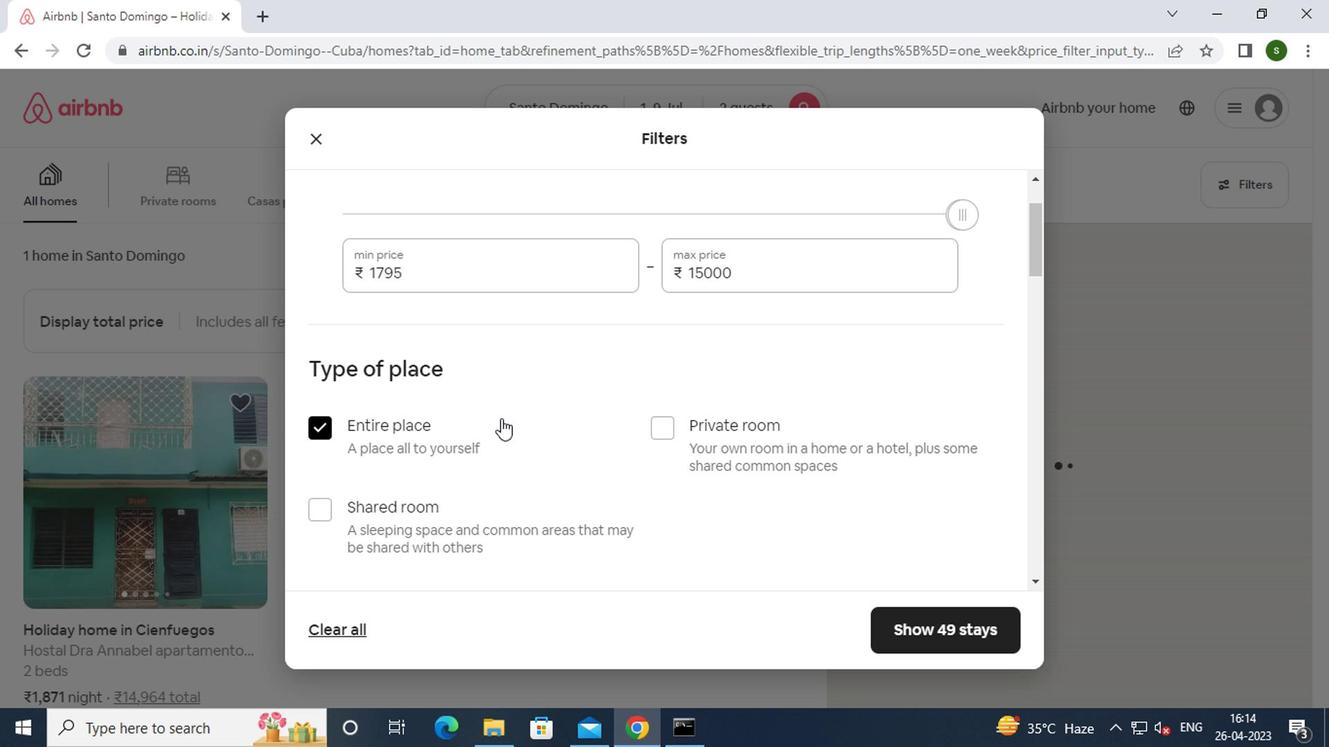 
Action: Mouse scrolled (496, 418) with delta (0, 0)
Screenshot: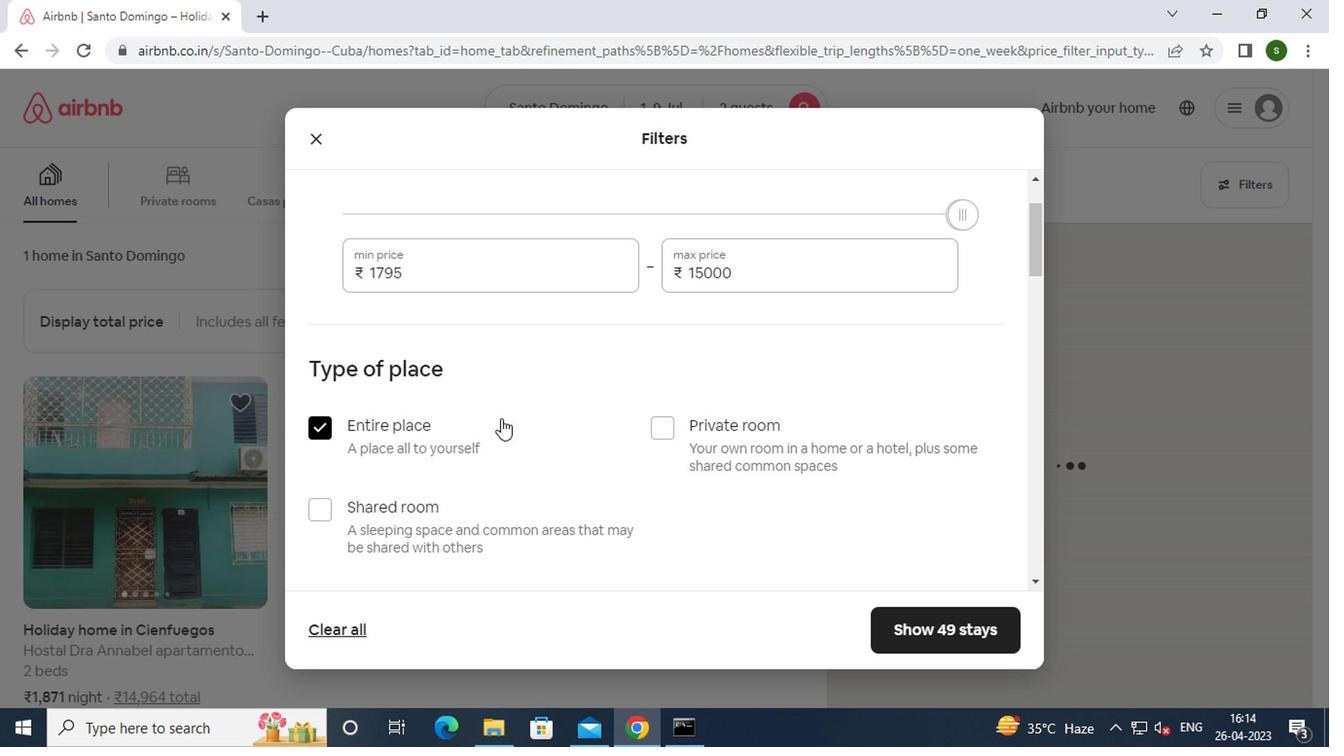 
Action: Mouse scrolled (496, 418) with delta (0, 0)
Screenshot: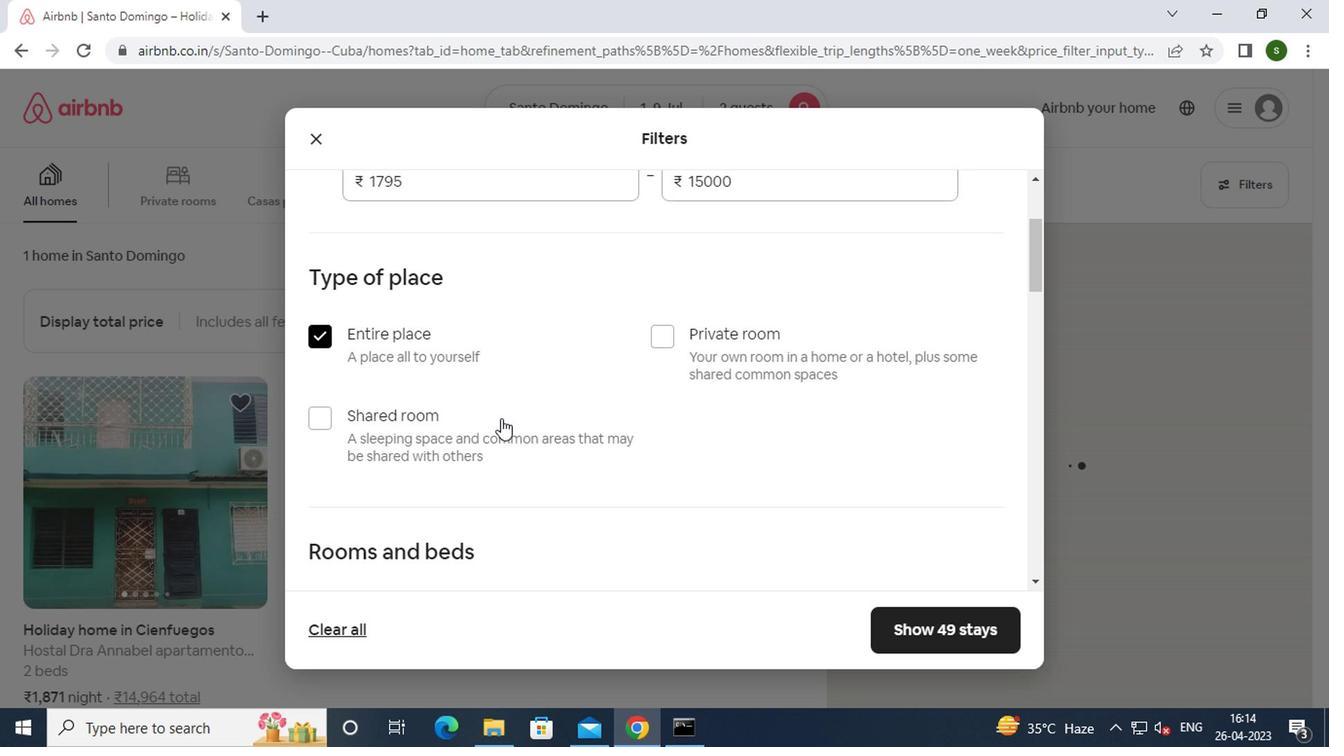 
Action: Mouse scrolled (496, 418) with delta (0, 0)
Screenshot: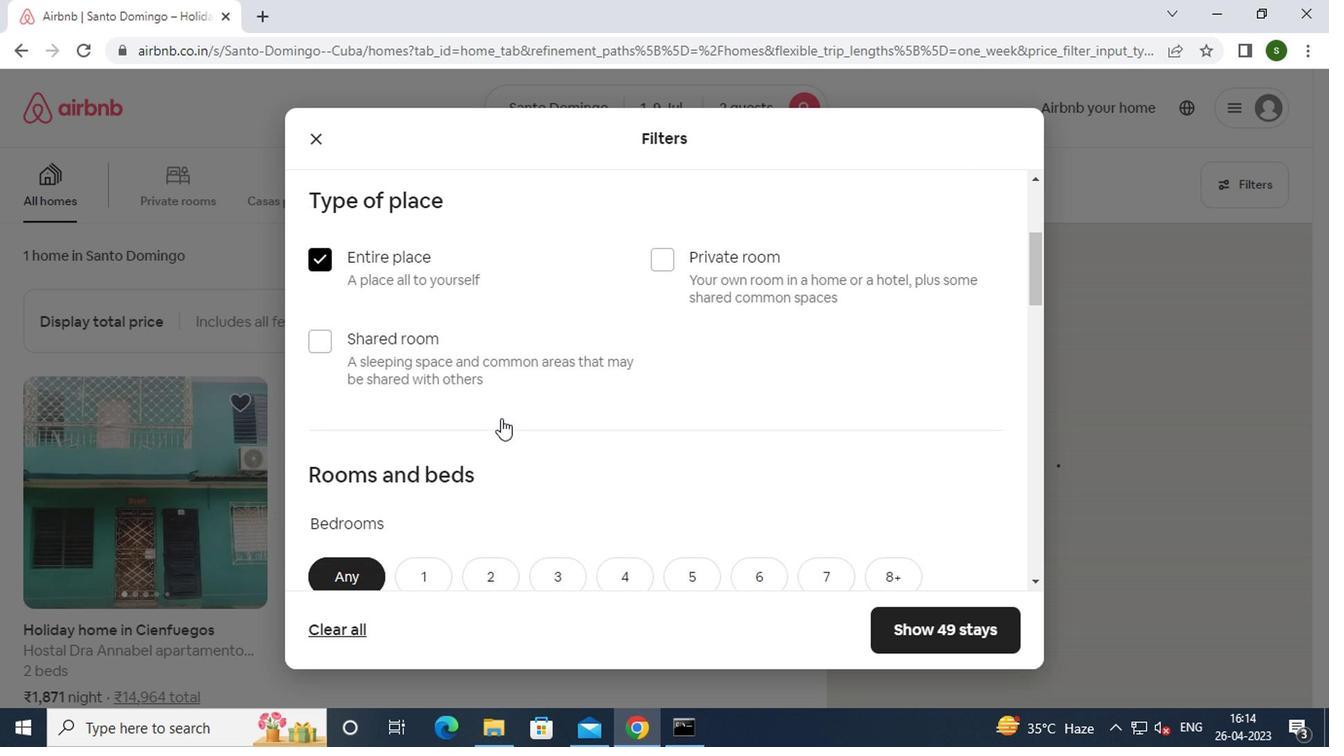 
Action: Mouse moved to (403, 353)
Screenshot: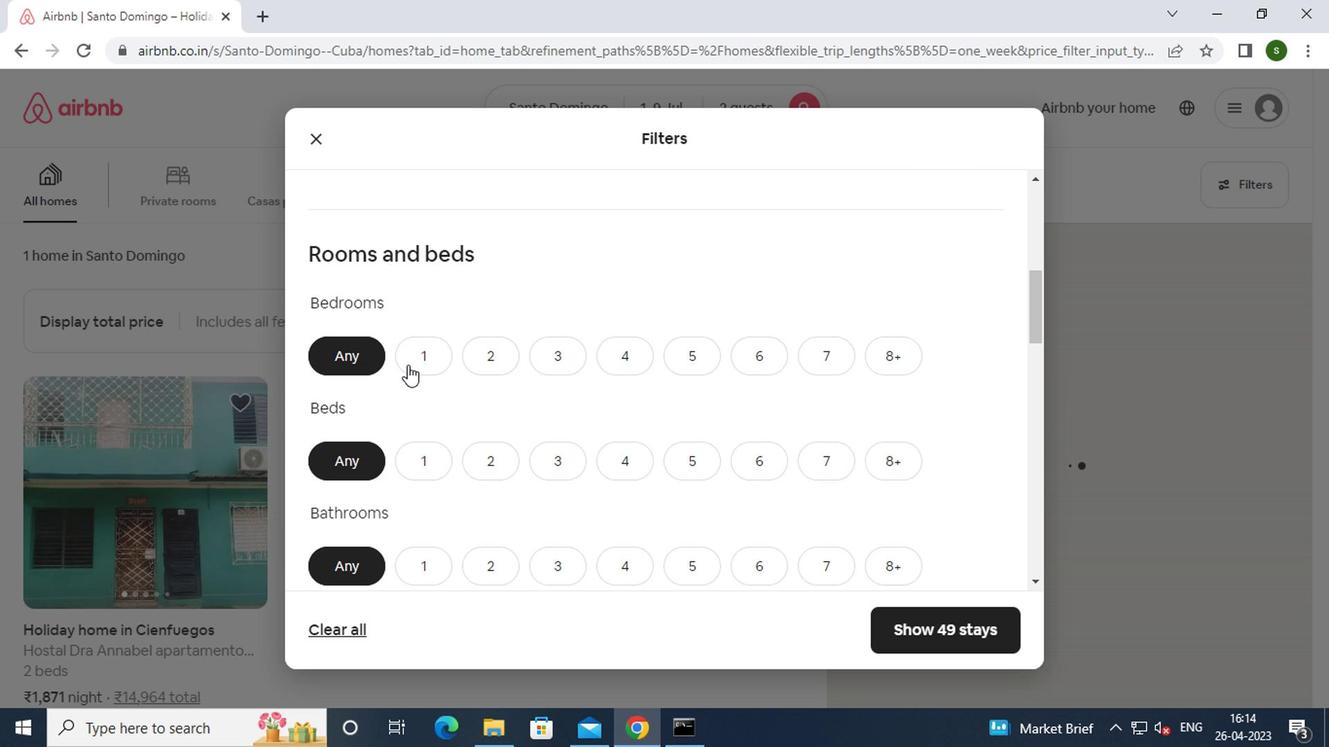 
Action: Mouse pressed left at (403, 353)
Screenshot: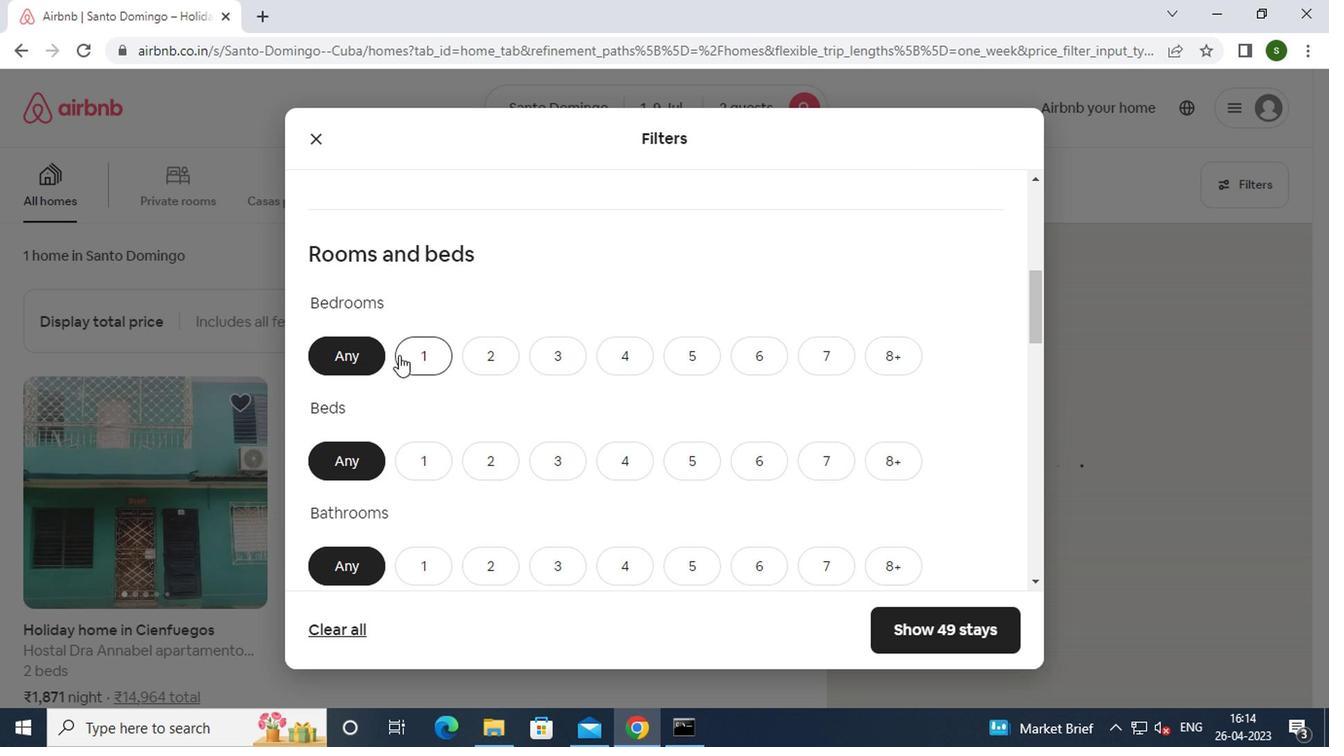 
Action: Mouse moved to (419, 463)
Screenshot: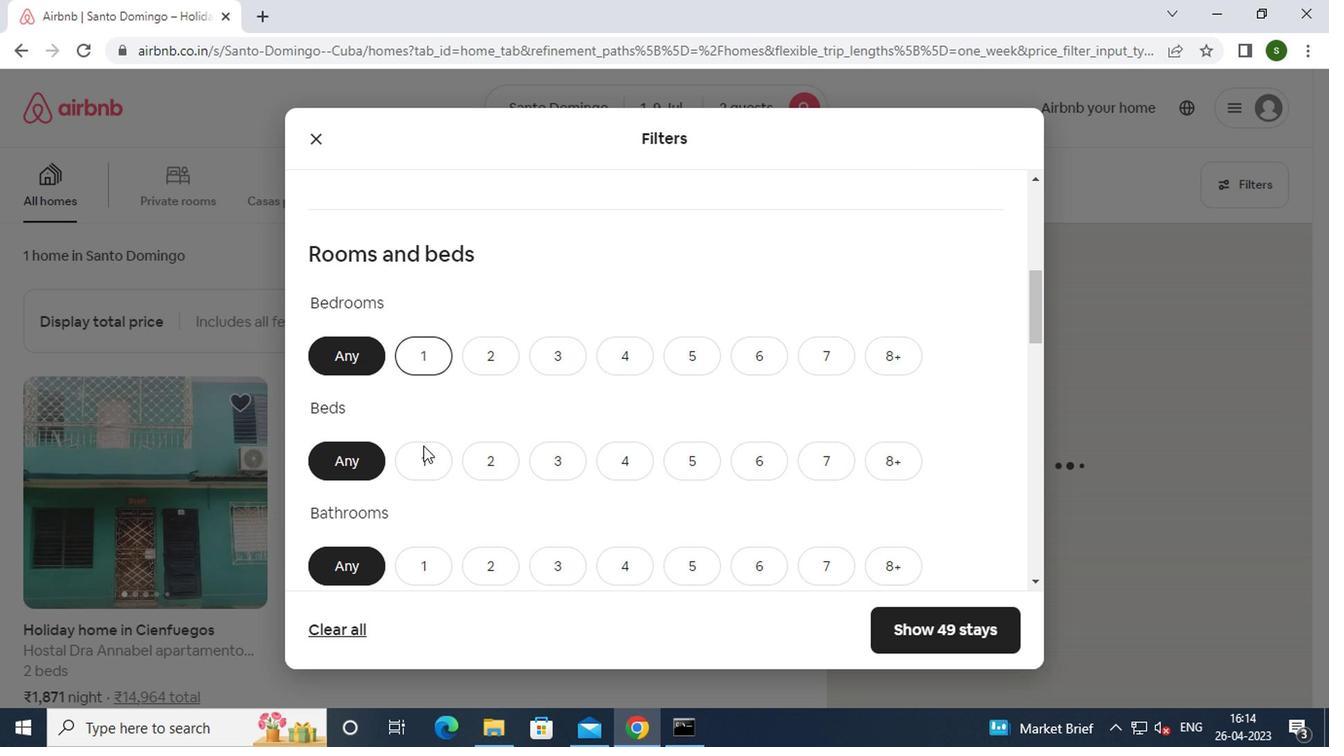 
Action: Mouse pressed left at (419, 463)
Screenshot: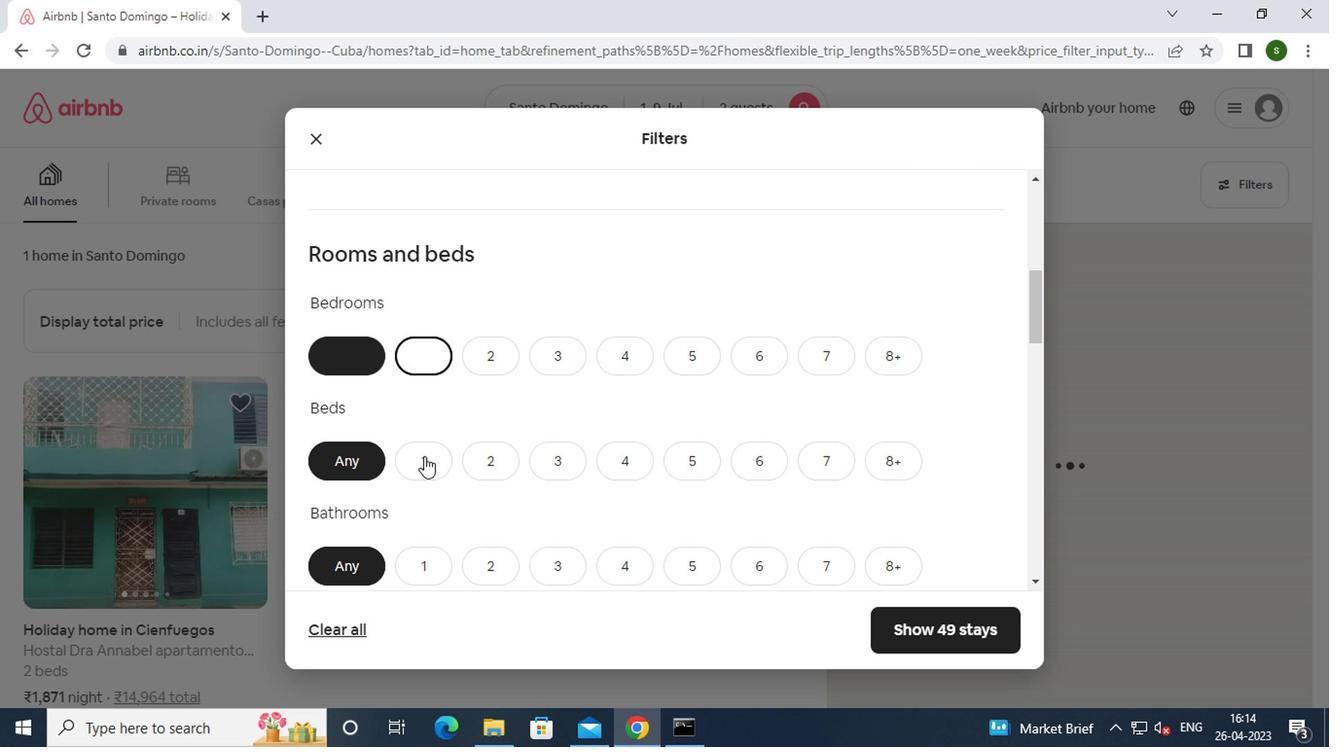 
Action: Mouse moved to (415, 560)
Screenshot: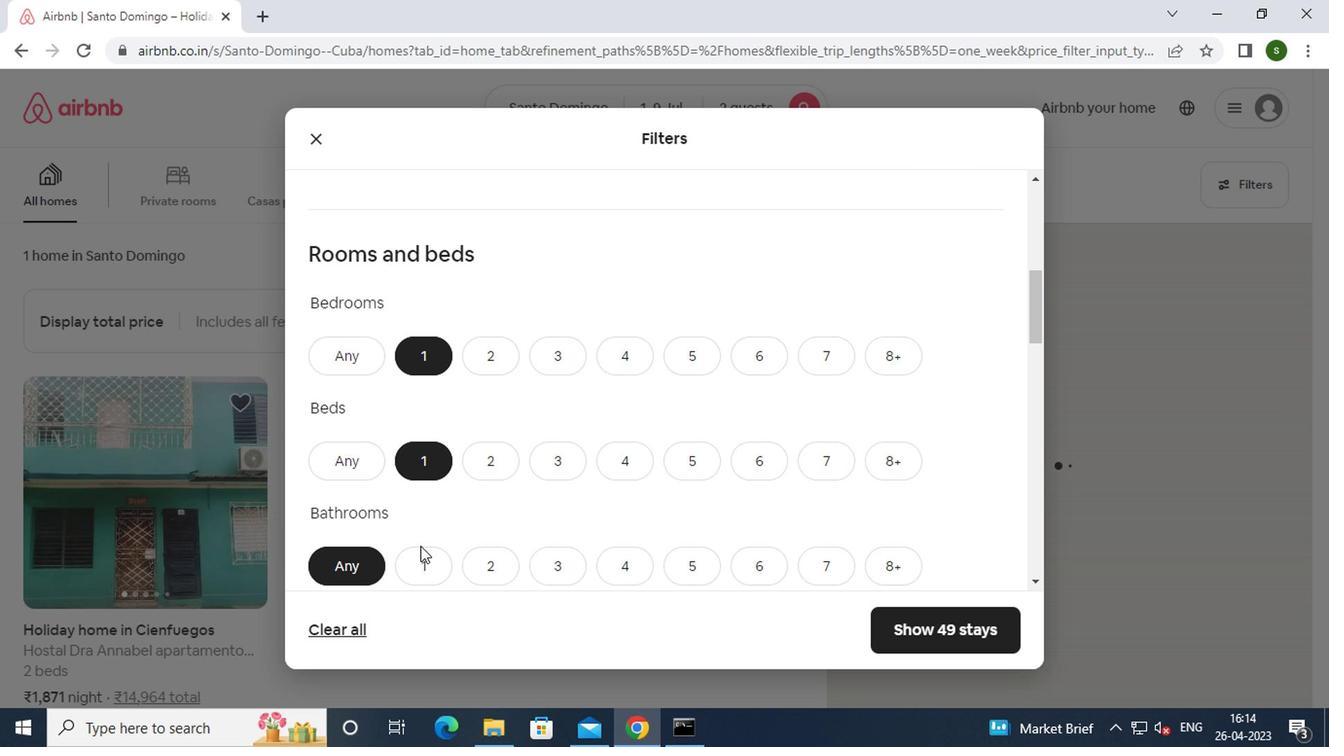 
Action: Mouse pressed left at (415, 560)
Screenshot: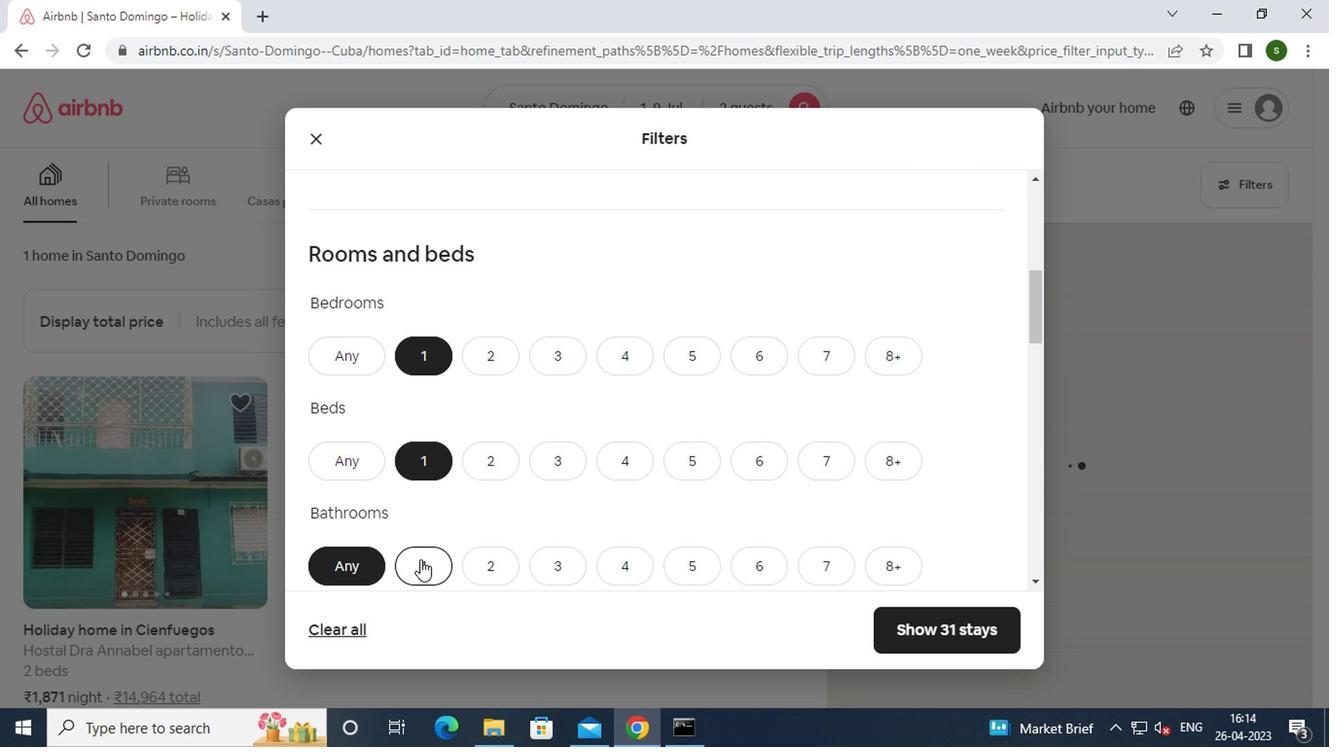 
Action: Mouse moved to (536, 508)
Screenshot: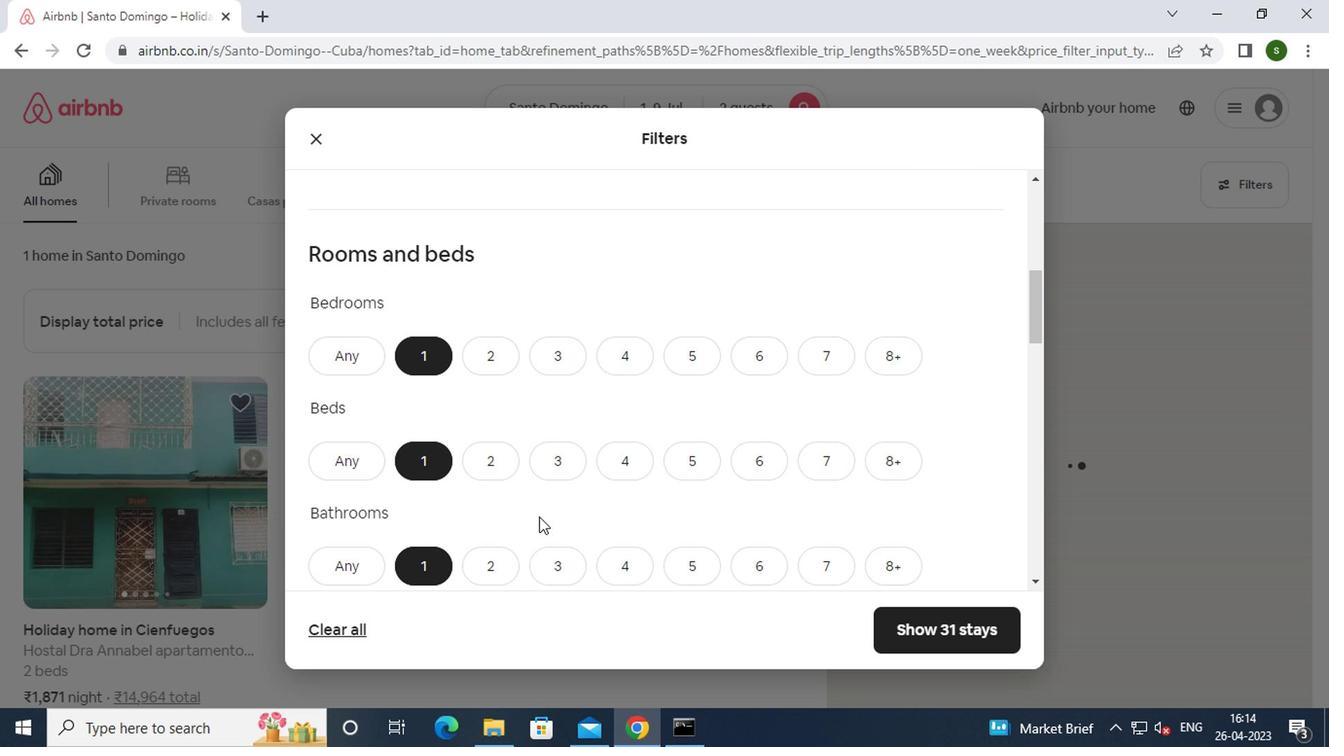 
Action: Mouse scrolled (536, 507) with delta (0, -1)
Screenshot: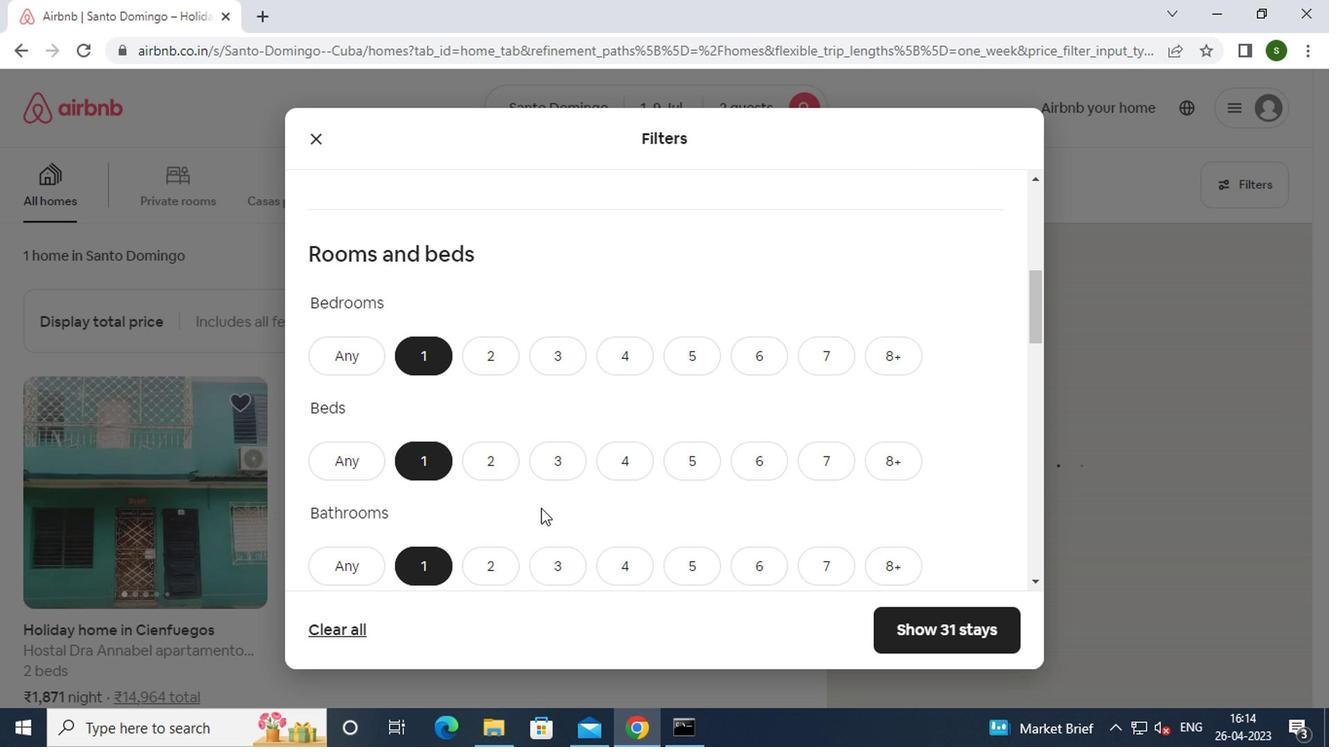 
Action: Mouse scrolled (536, 507) with delta (0, -1)
Screenshot: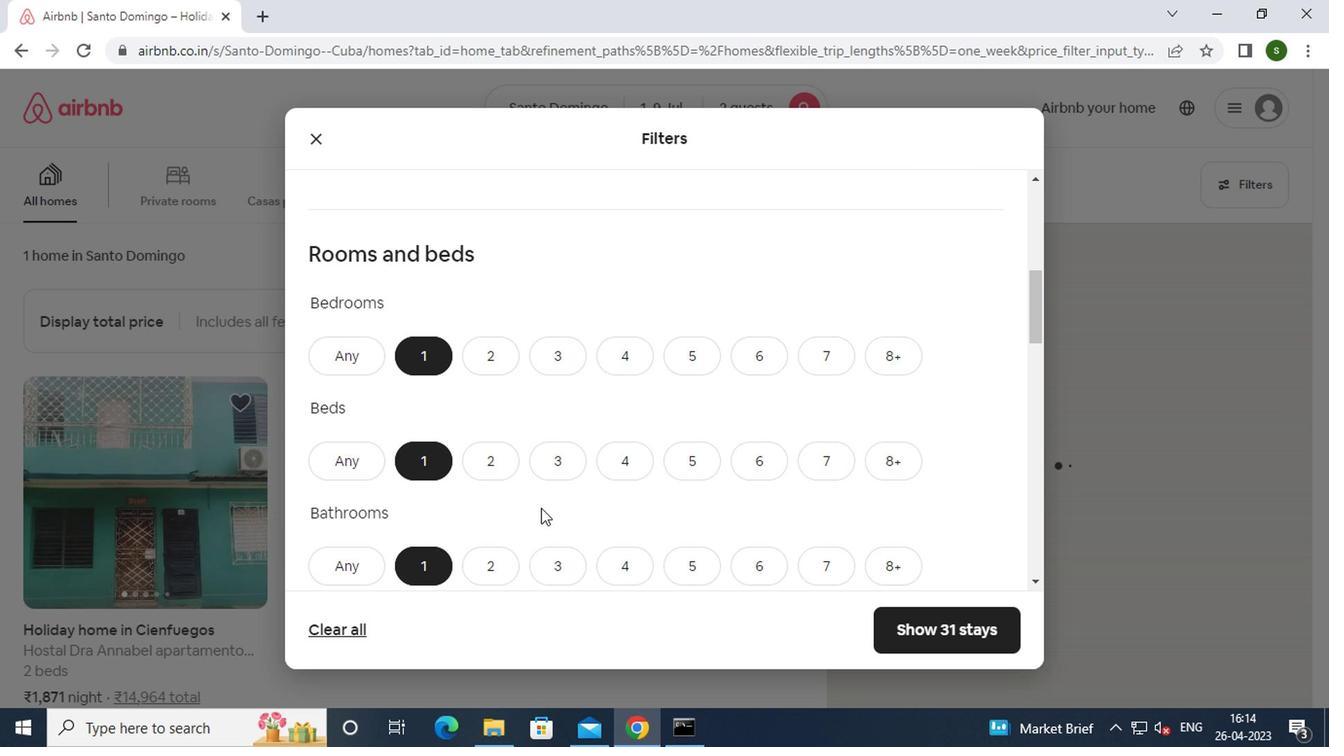 
Action: Mouse scrolled (536, 507) with delta (0, -1)
Screenshot: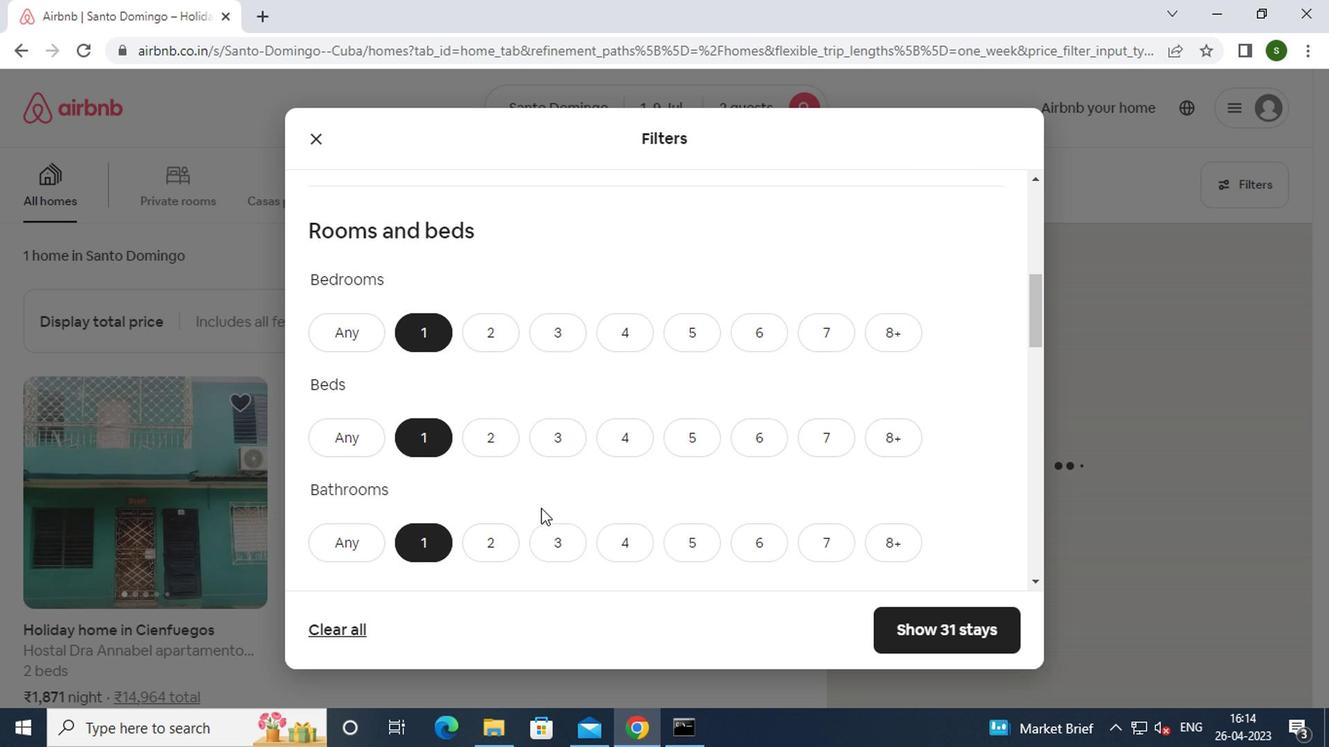 
Action: Mouse moved to (536, 462)
Screenshot: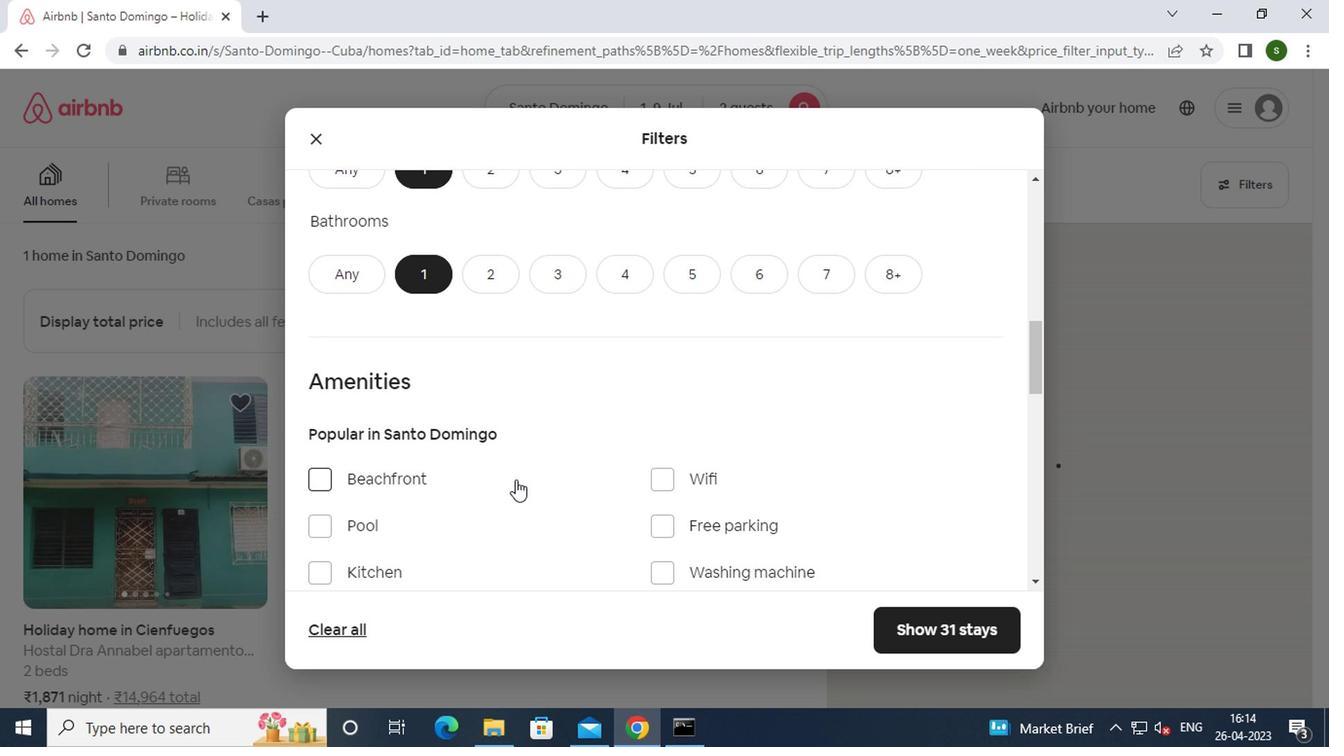
Action: Mouse scrolled (536, 461) with delta (0, -1)
Screenshot: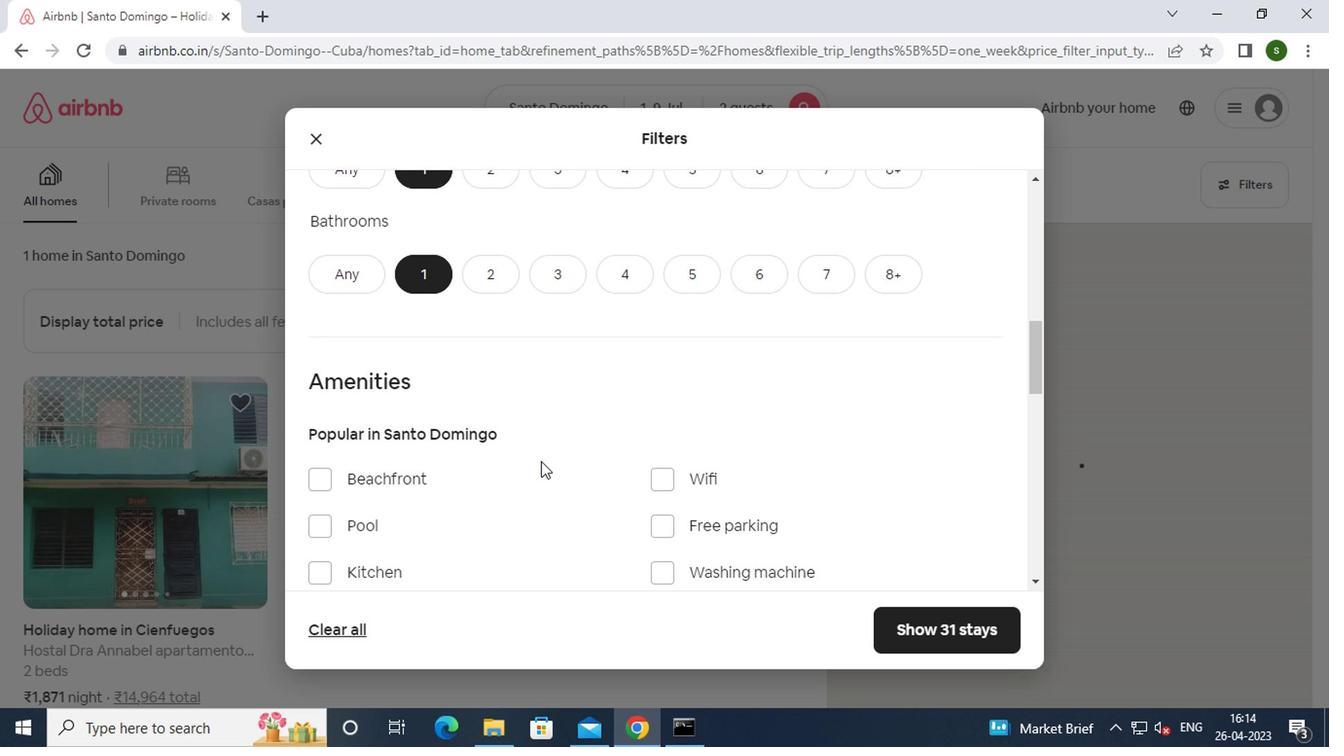 
Action: Mouse scrolled (536, 461) with delta (0, -1)
Screenshot: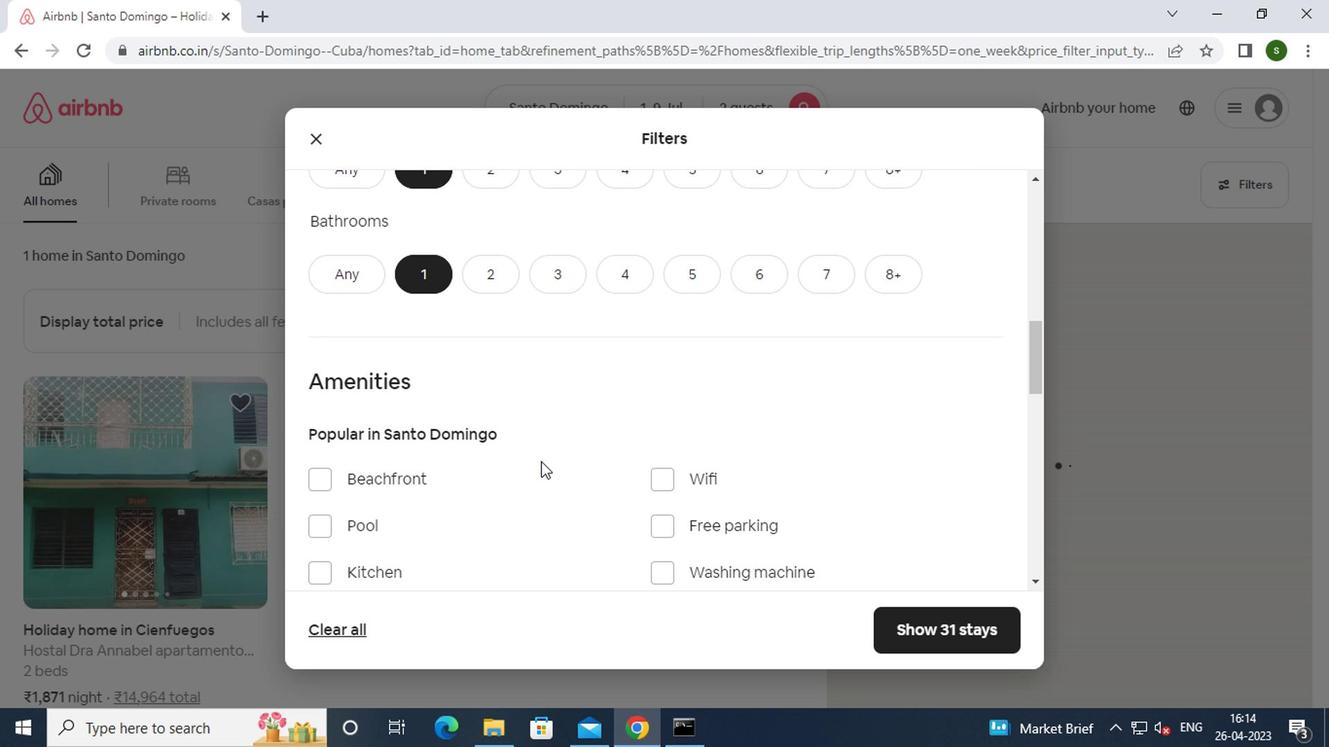 
Action: Mouse scrolled (536, 461) with delta (0, -1)
Screenshot: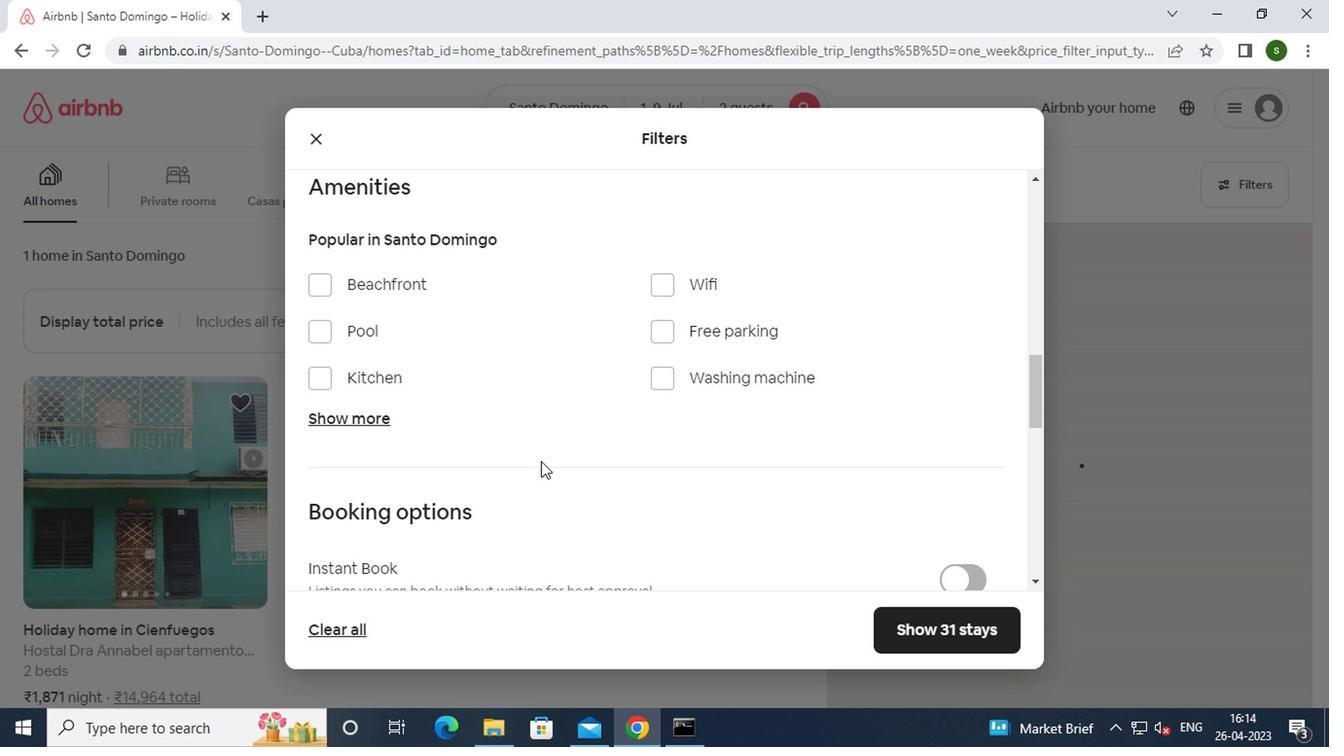 
Action: Mouse moved to (949, 553)
Screenshot: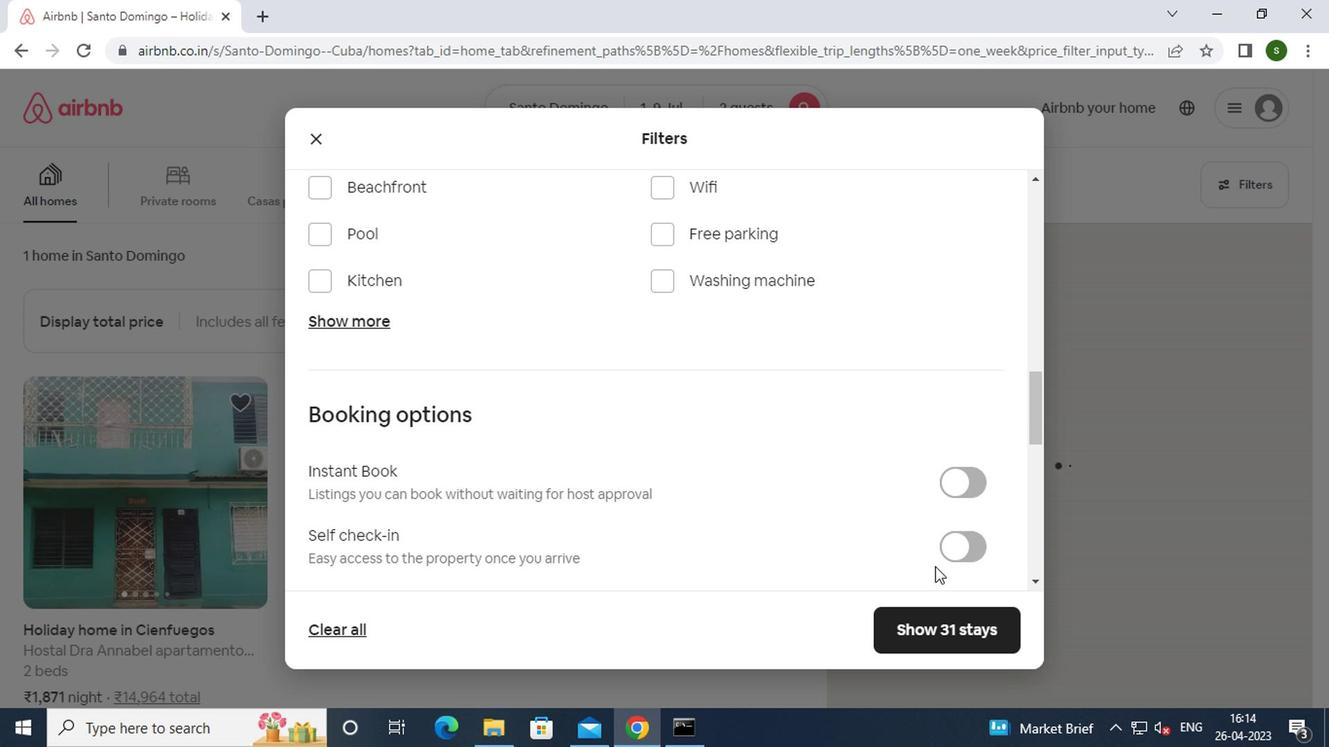
Action: Mouse pressed left at (949, 553)
Screenshot: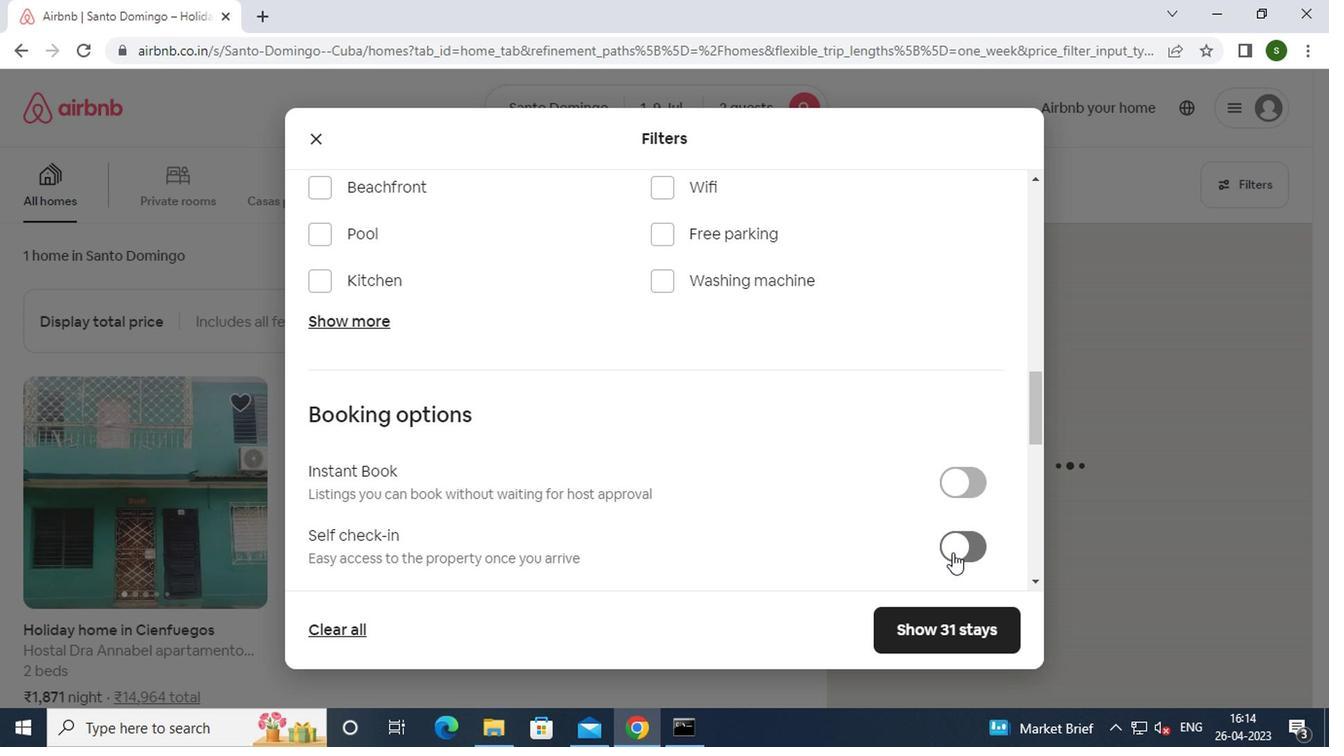 
Action: Mouse moved to (830, 504)
Screenshot: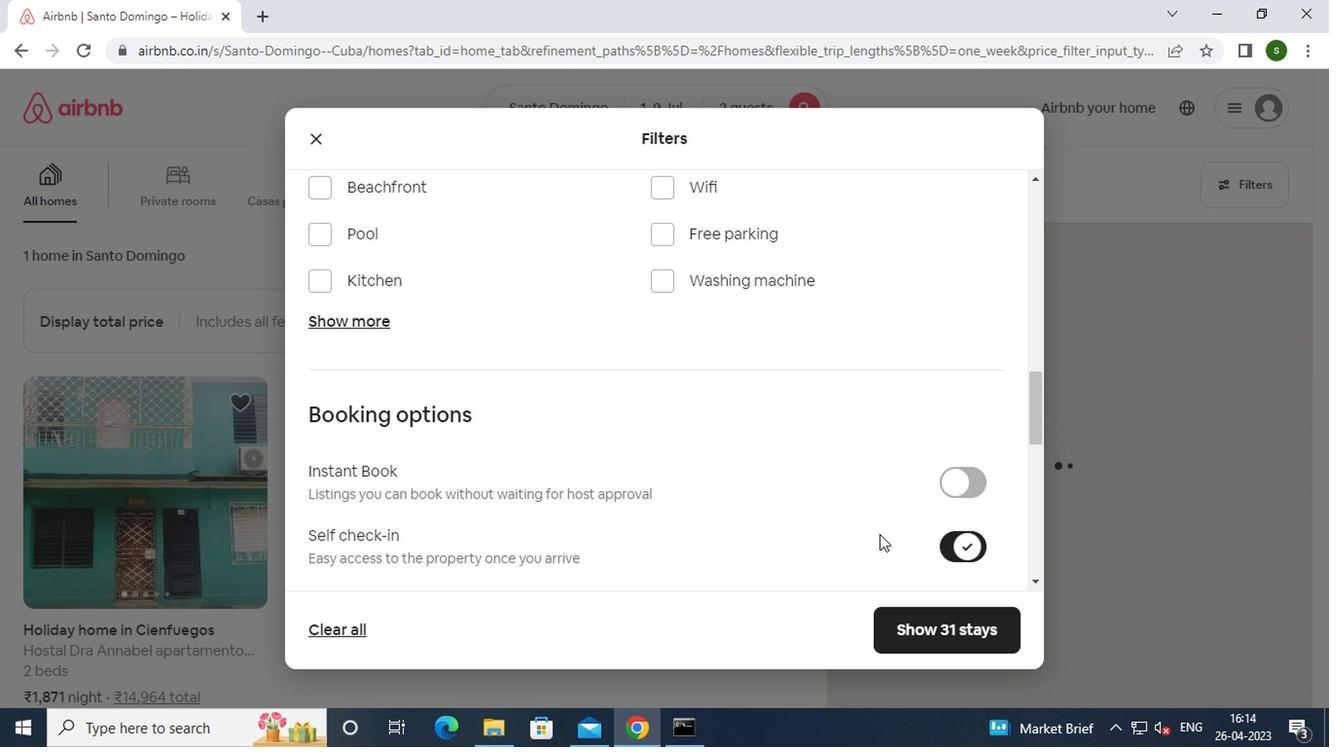 
Action: Mouse scrolled (830, 502) with delta (0, -1)
Screenshot: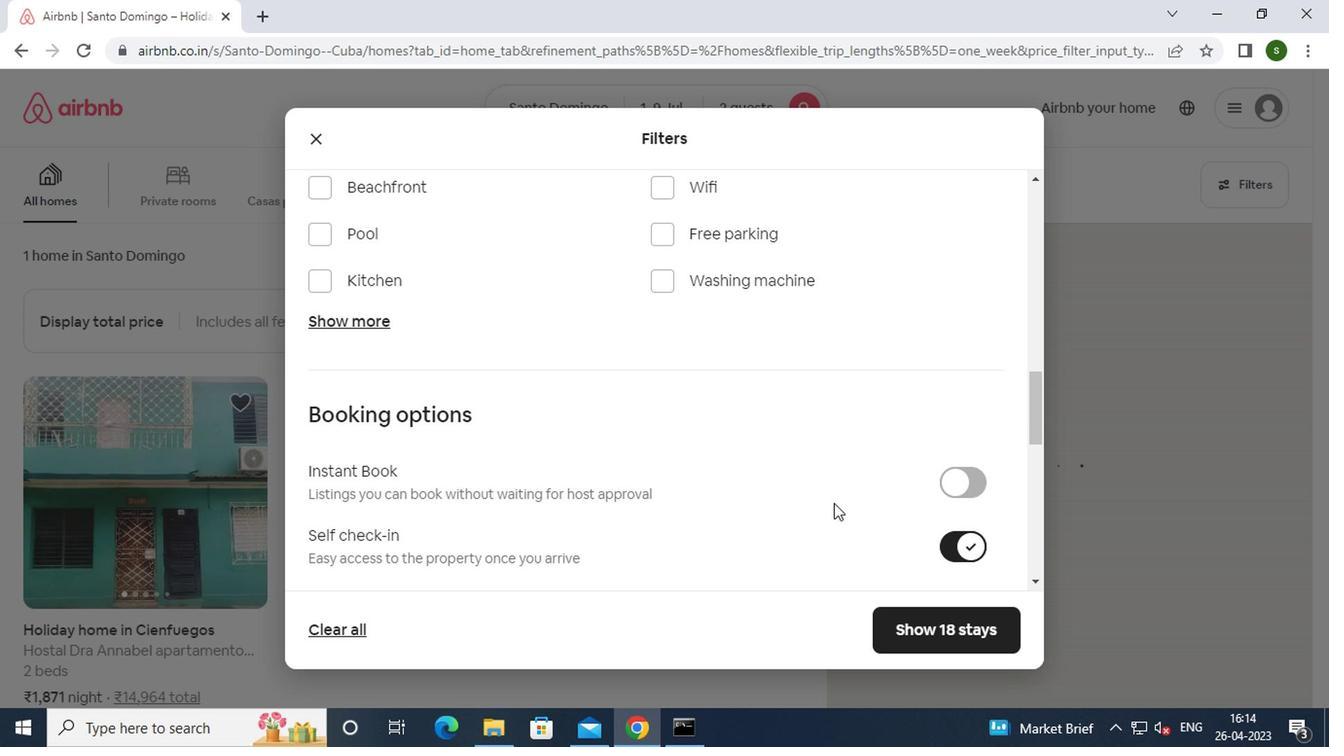 
Action: Mouse scrolled (830, 502) with delta (0, -1)
Screenshot: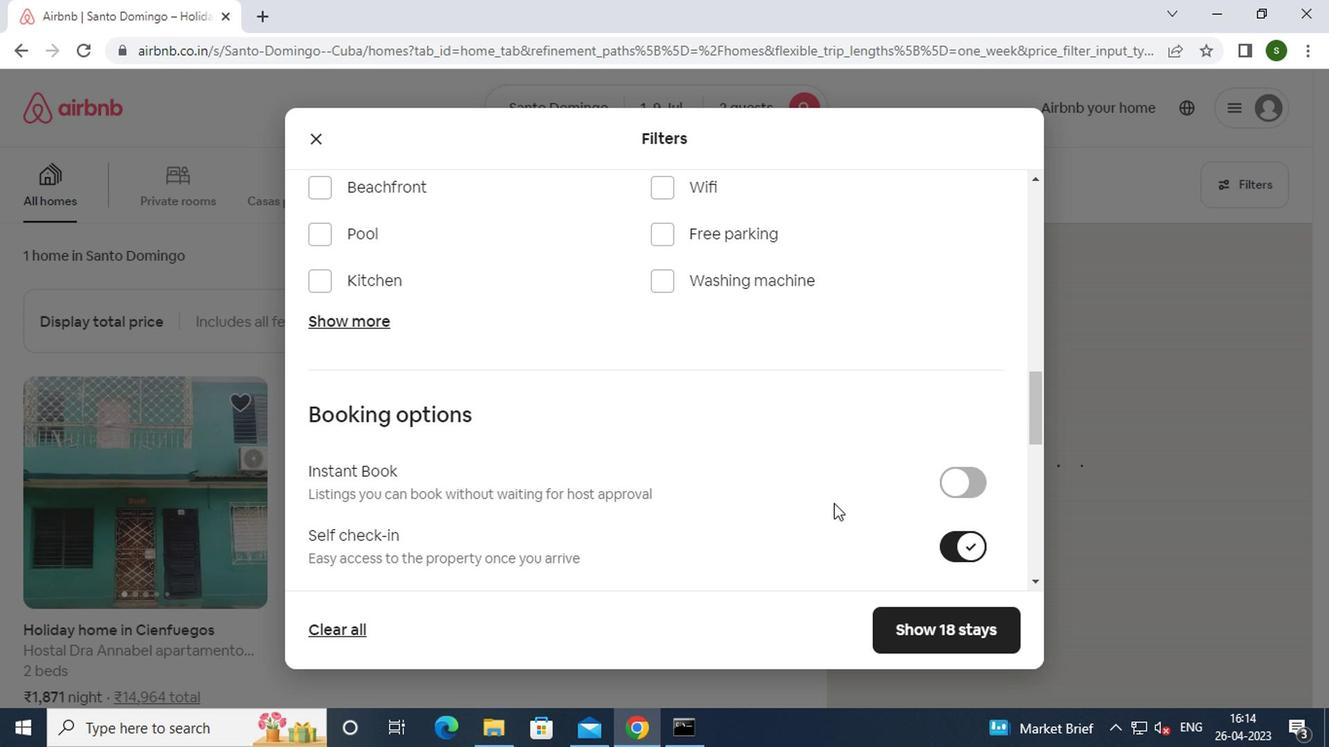 
Action: Mouse scrolled (830, 502) with delta (0, -1)
Screenshot: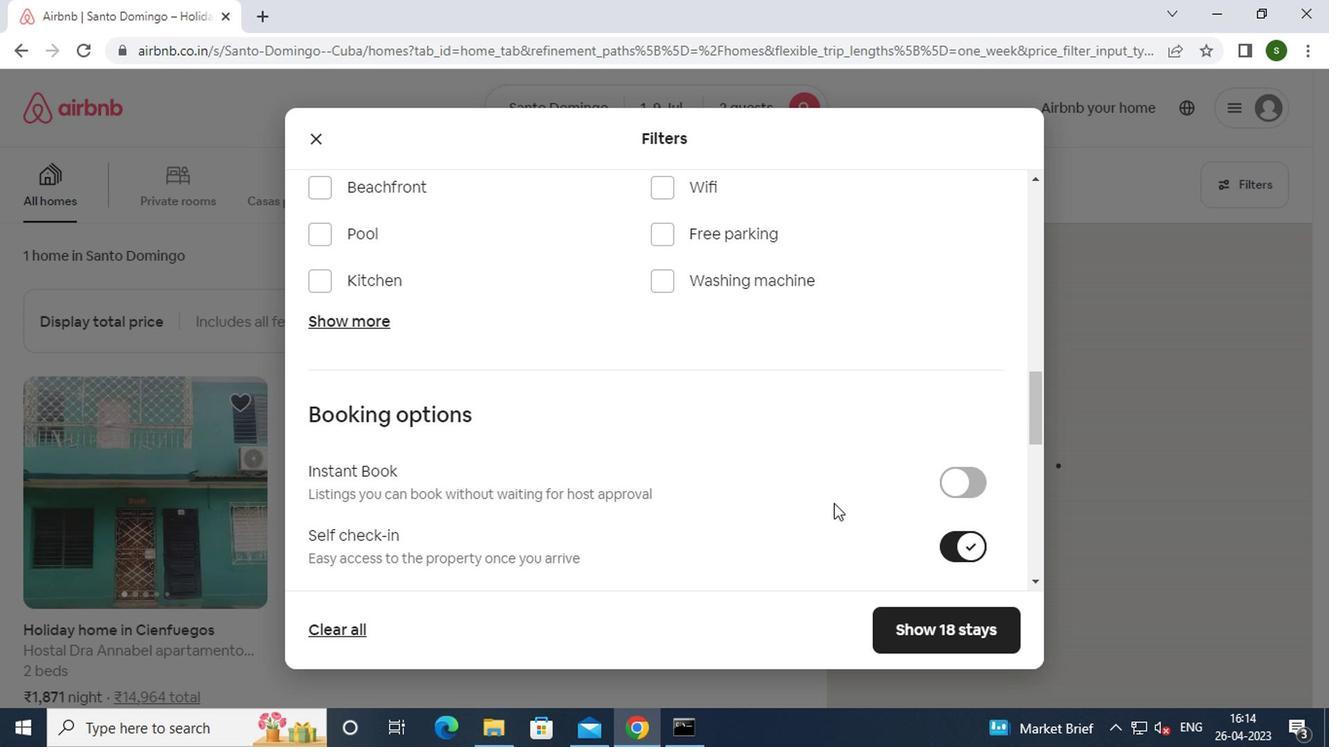 
Action: Mouse scrolled (830, 502) with delta (0, -1)
Screenshot: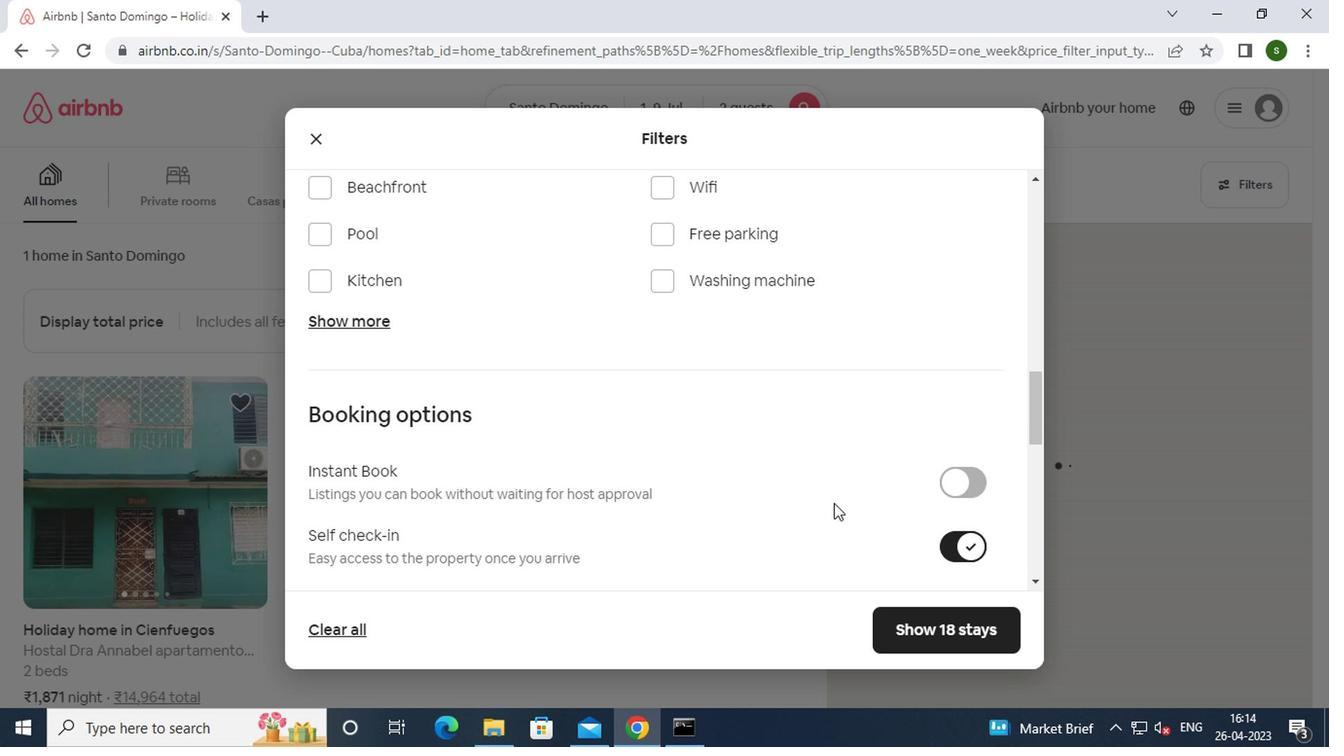
Action: Mouse scrolled (830, 502) with delta (0, -1)
Screenshot: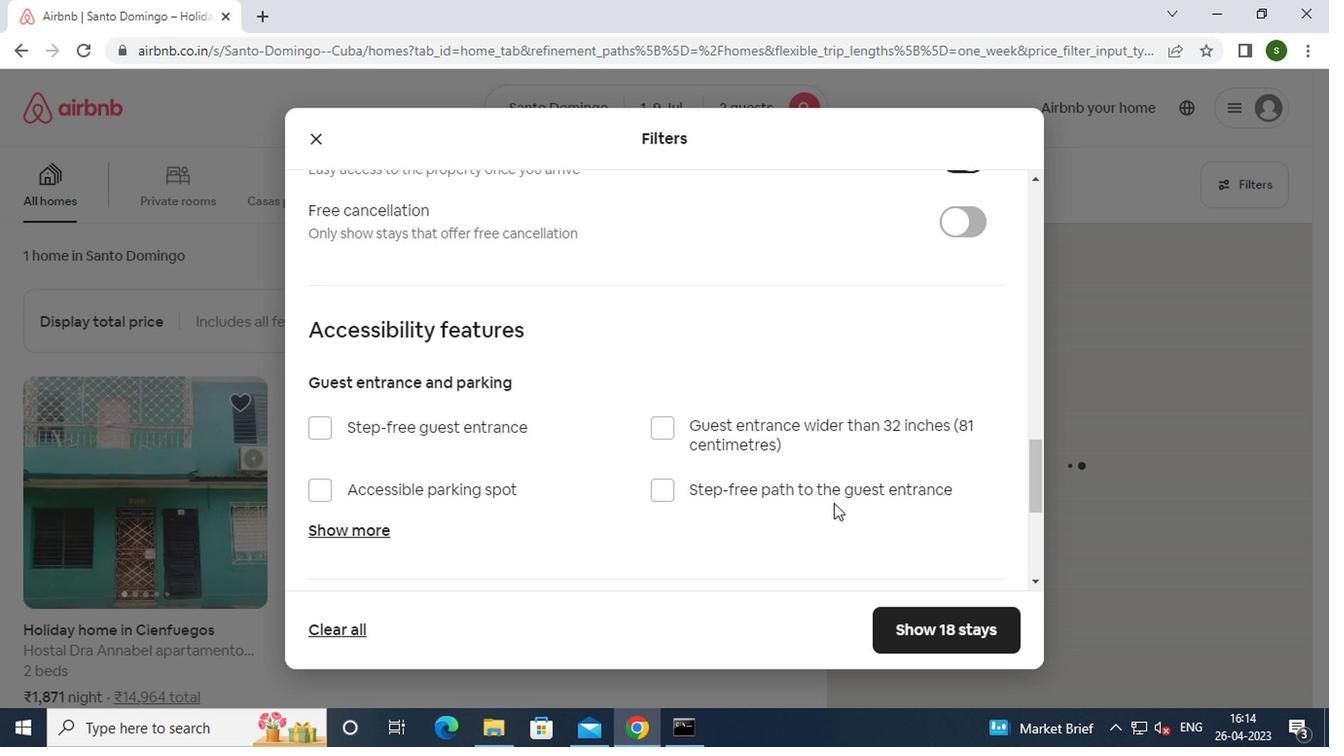 
Action: Mouse scrolled (830, 502) with delta (0, -1)
Screenshot: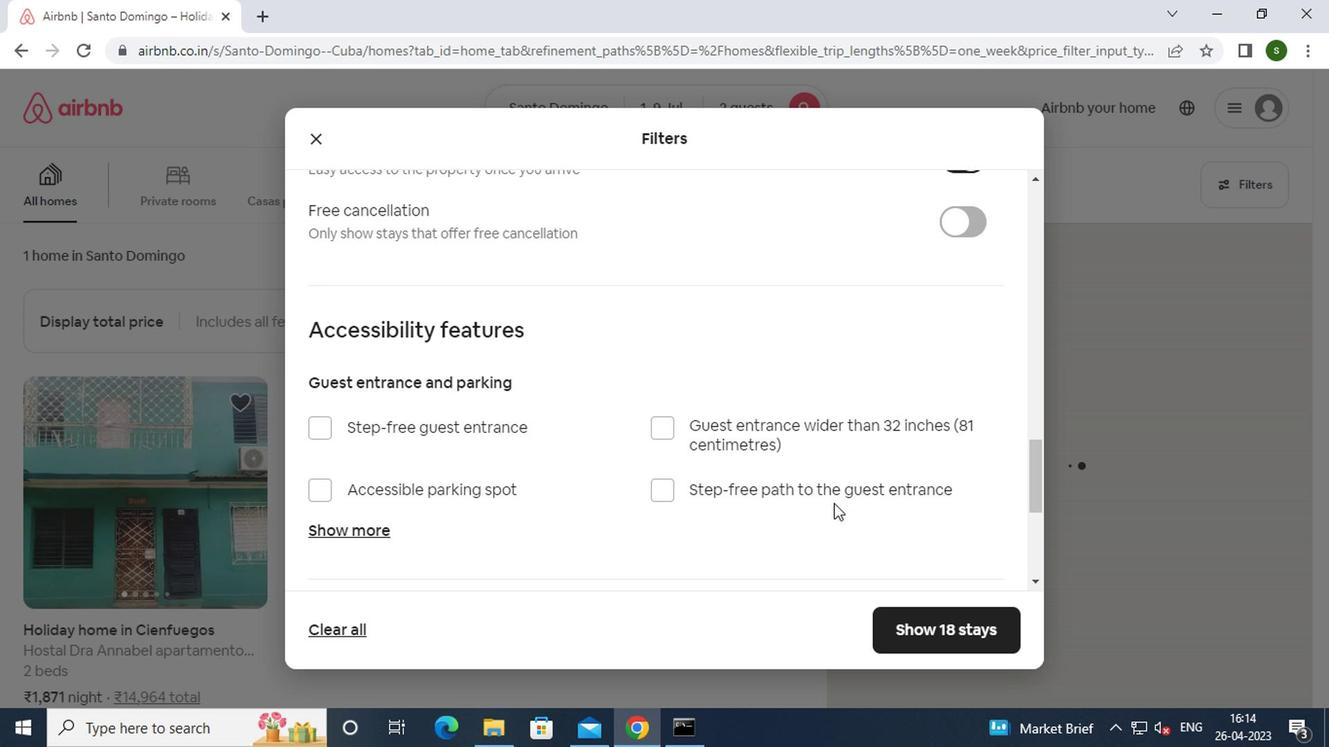 
Action: Mouse scrolled (830, 502) with delta (0, -1)
Screenshot: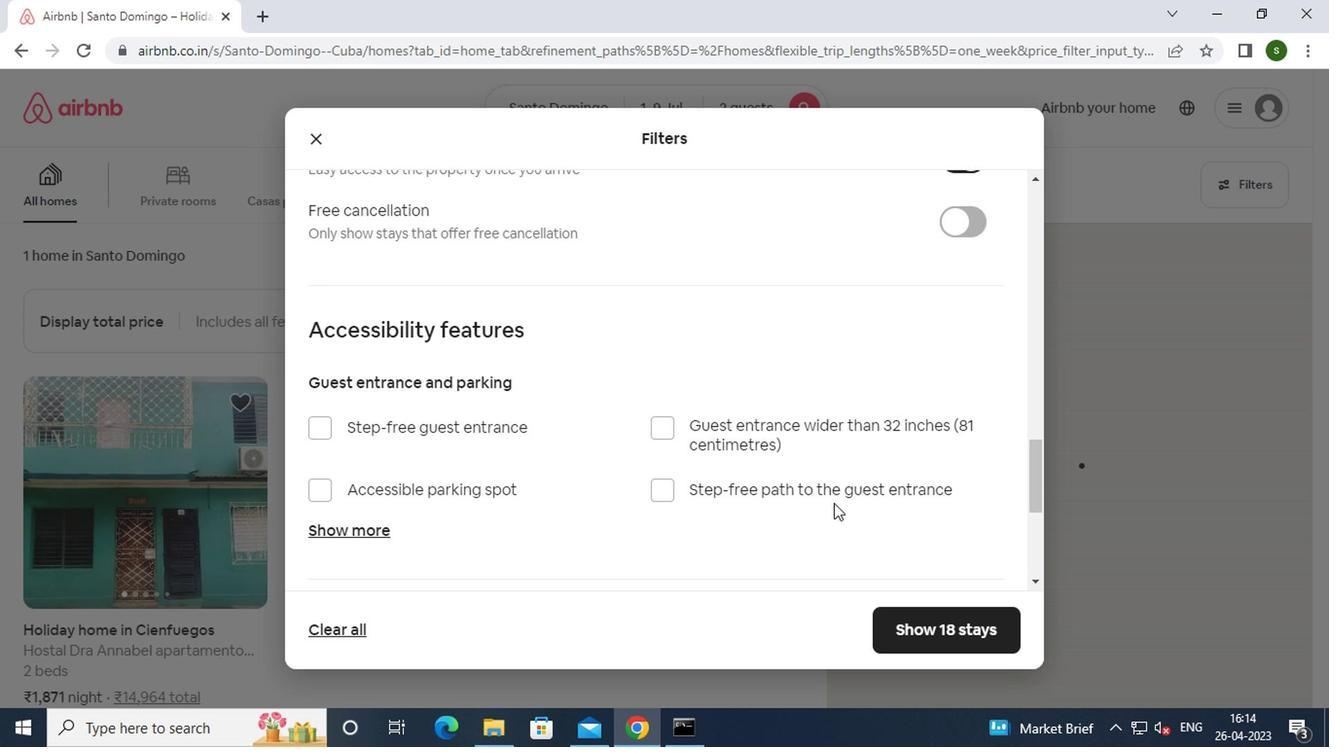
Action: Mouse moved to (945, 636)
Screenshot: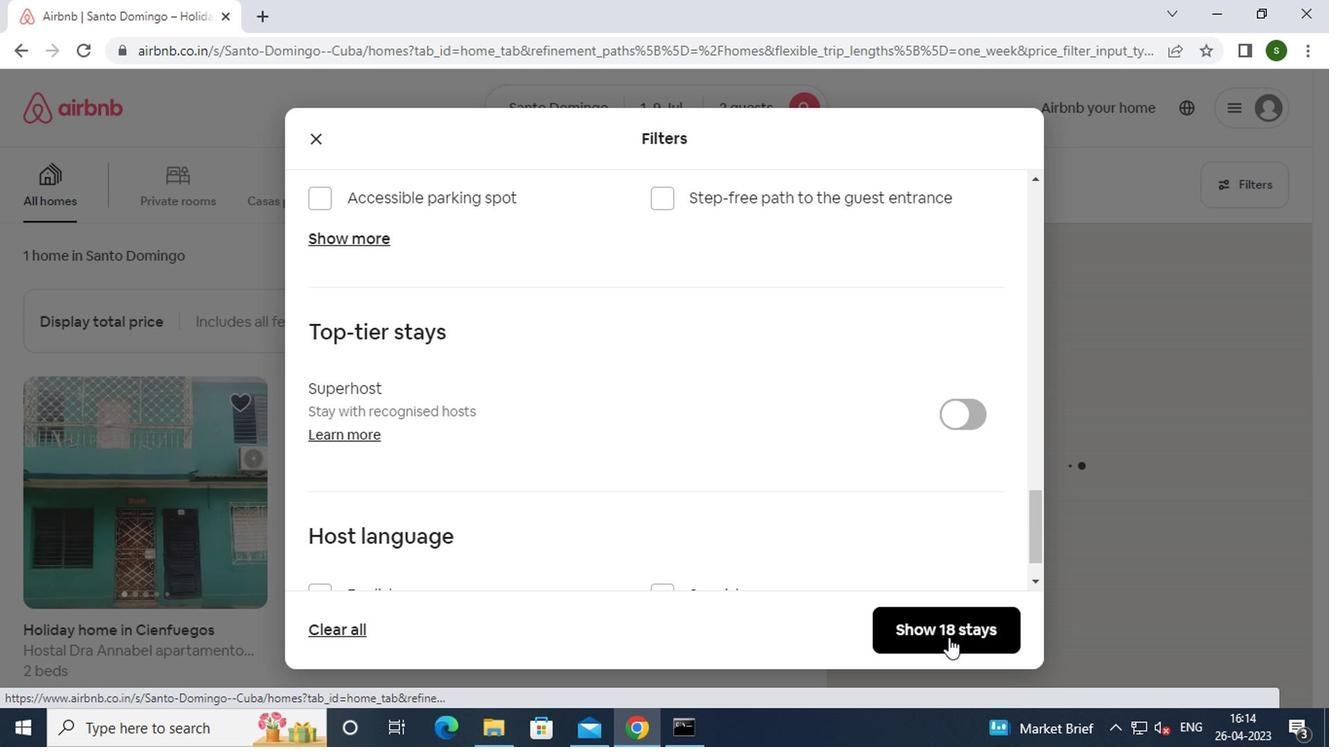 
Action: Mouse pressed left at (945, 636)
Screenshot: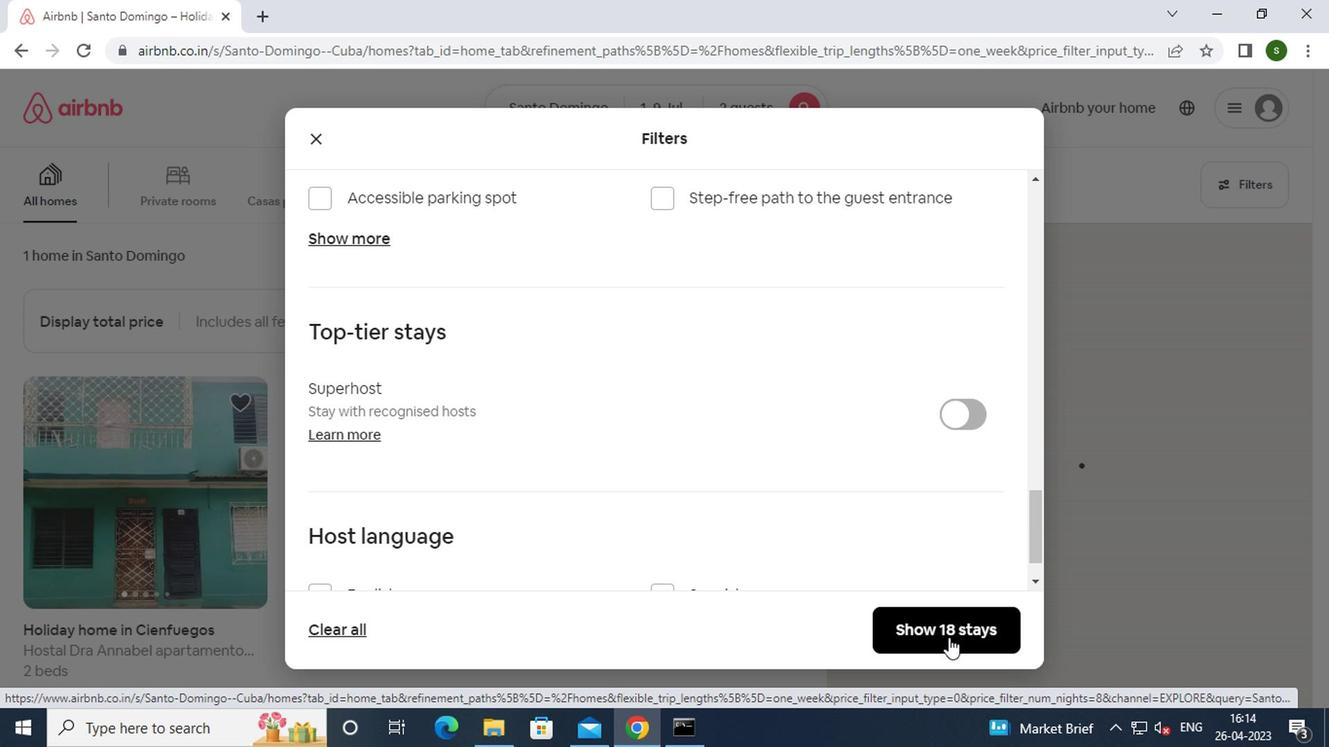 
